 Task: Schedule a 'Quarterly Business Review' meeting with Rohanraj Sharma on Mon 6/26/2023 from 6:30 PM to 7:00 PM, including a description of the meeting's purpose.
Action: Mouse moved to (18, 149)
Screenshot: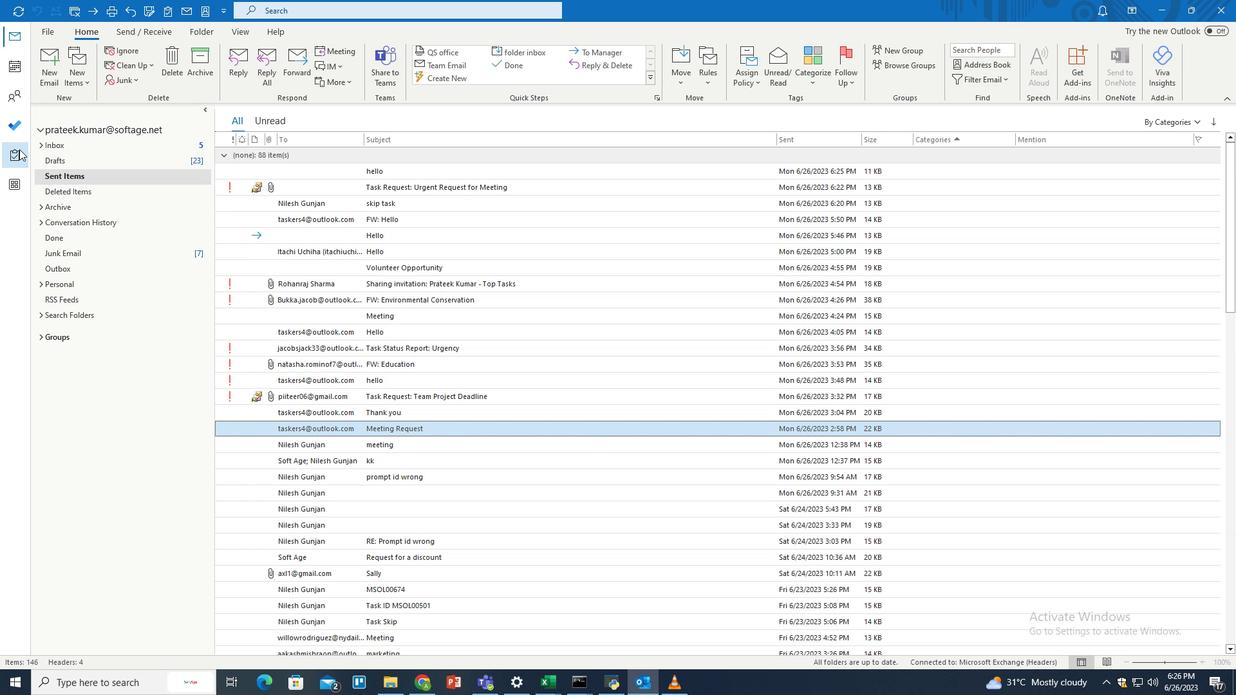 
Action: Mouse pressed left at (18, 149)
Screenshot: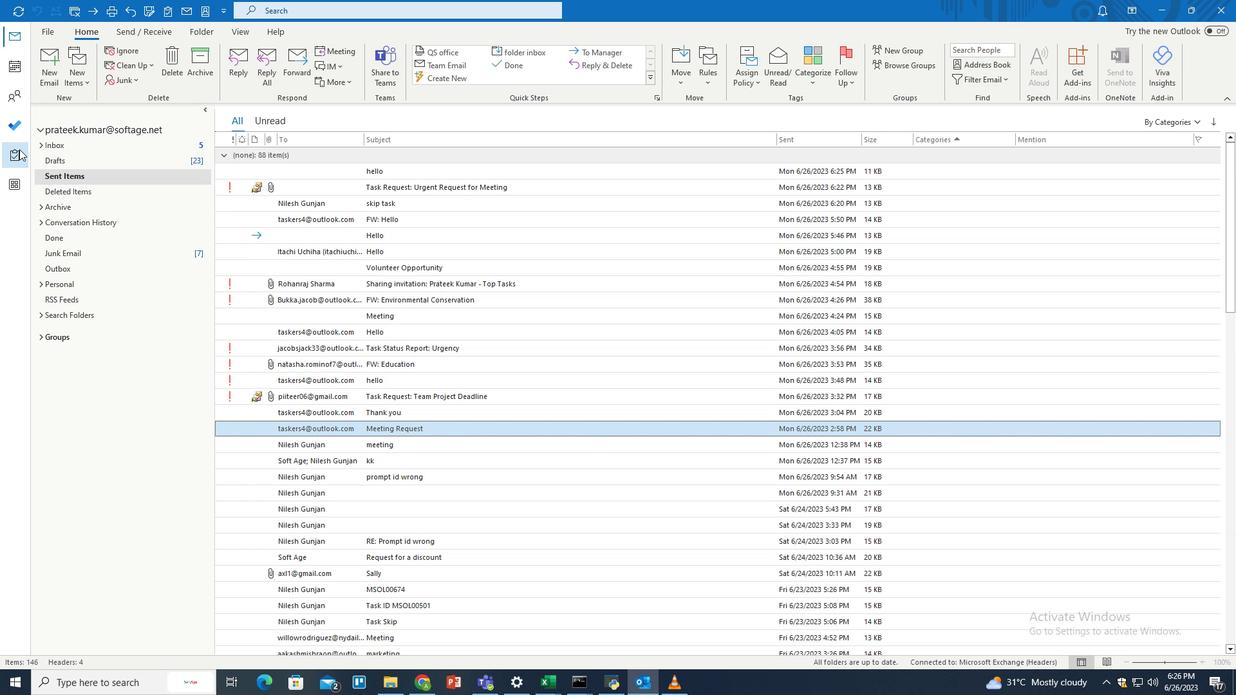
Action: Mouse moved to (106, 63)
Screenshot: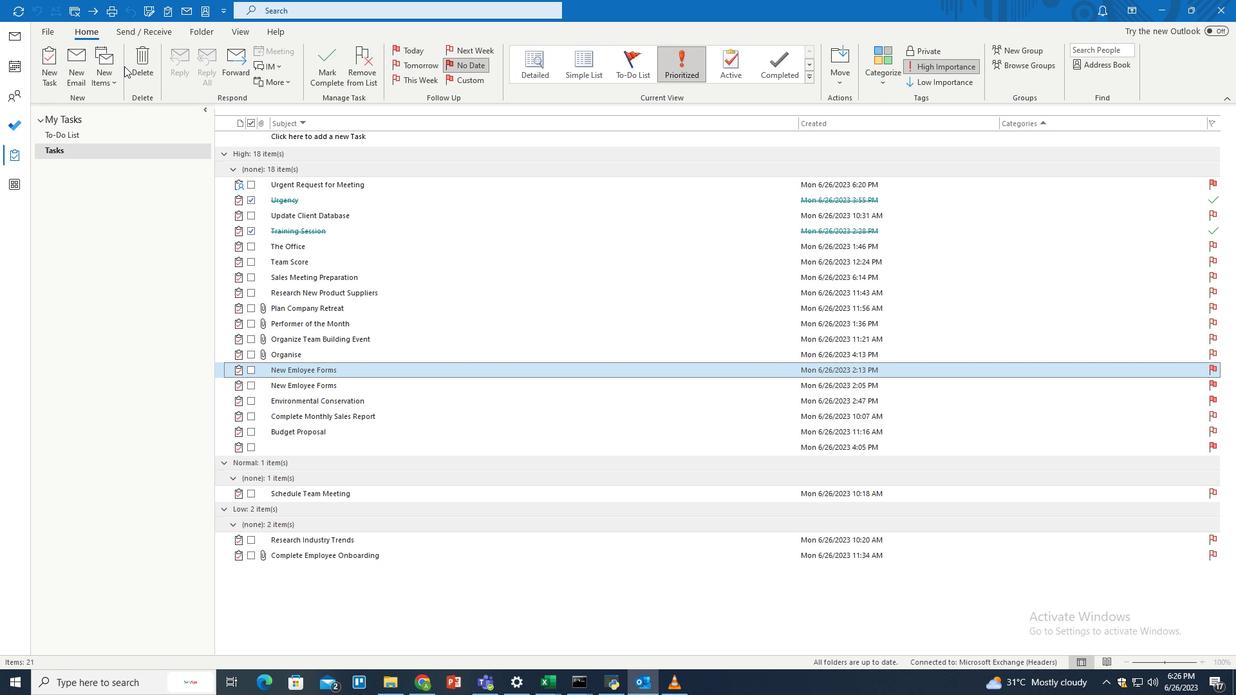 
Action: Mouse pressed left at (106, 63)
Screenshot: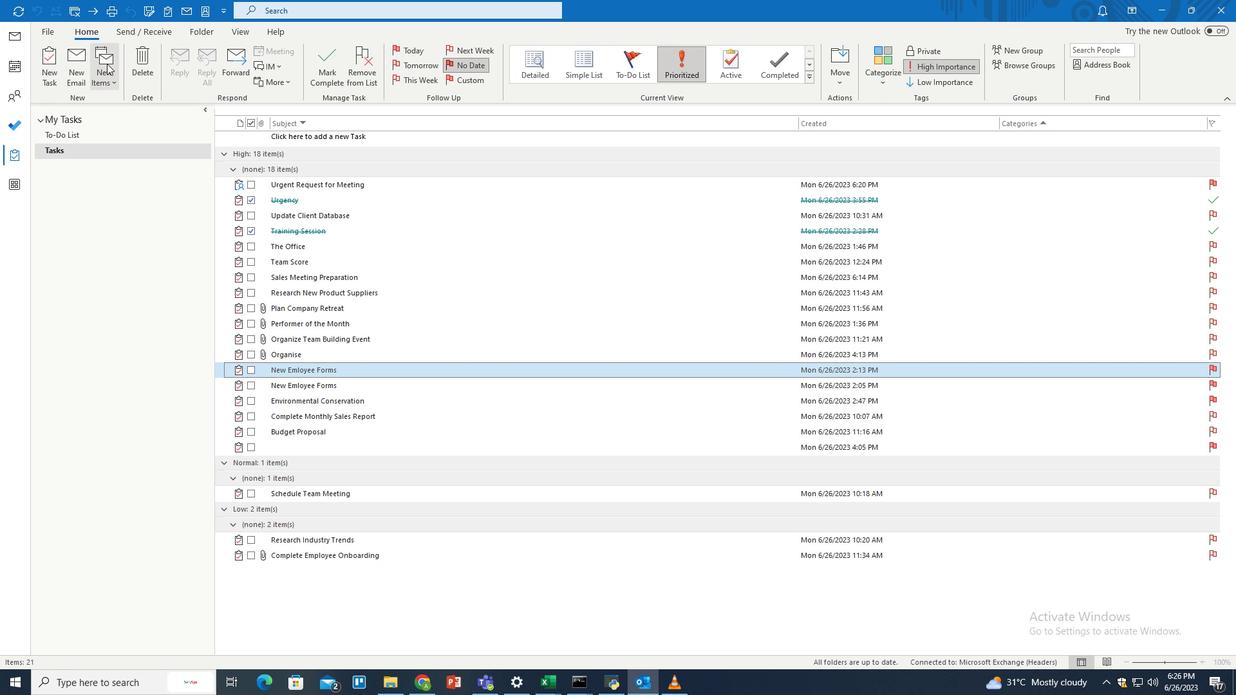 
Action: Mouse moved to (124, 152)
Screenshot: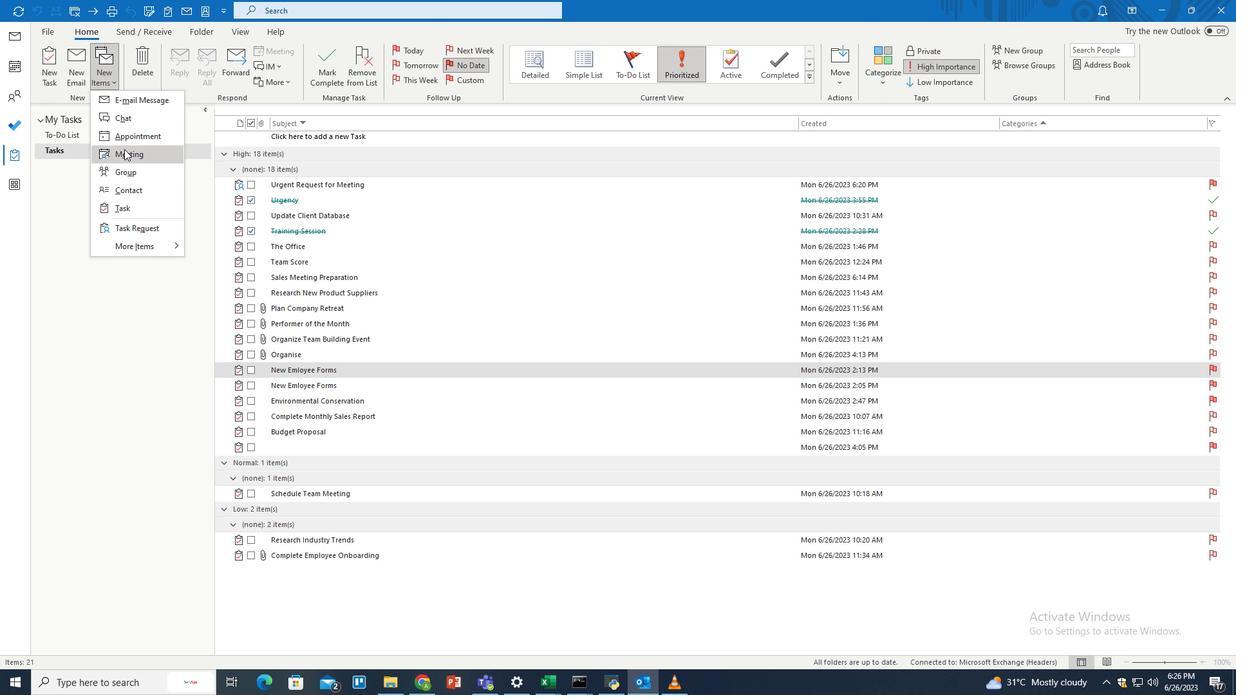 
Action: Mouse pressed left at (124, 152)
Screenshot: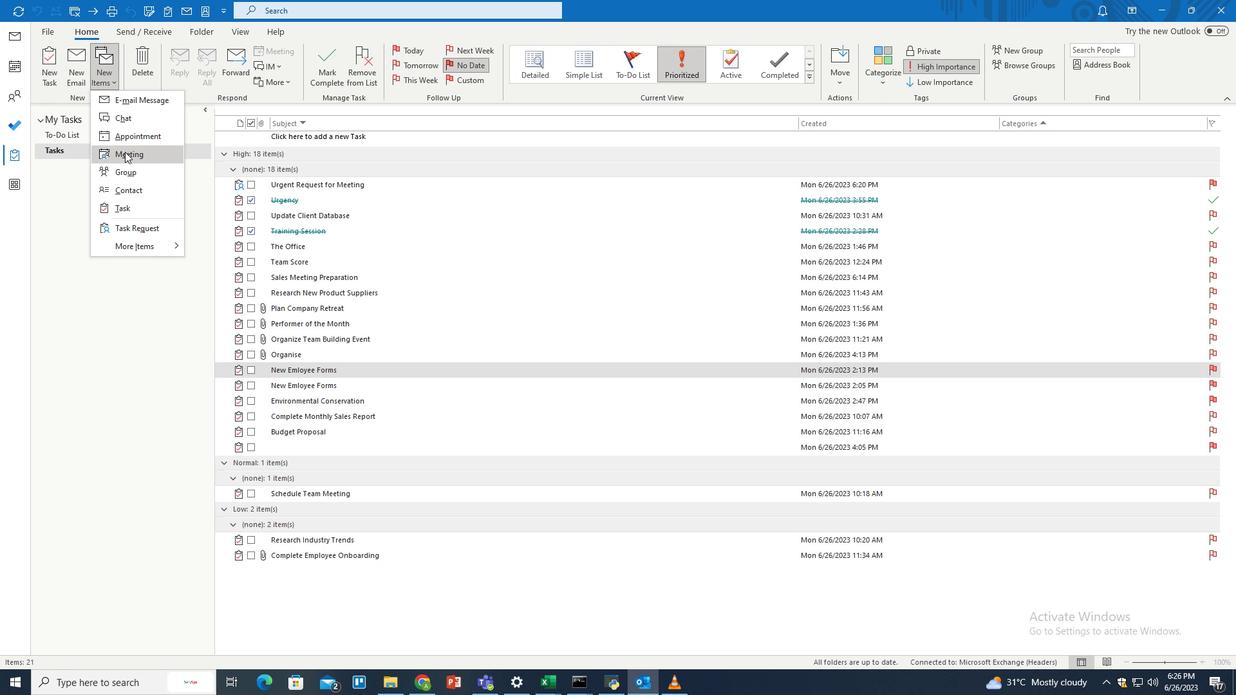 
Action: Mouse moved to (269, 304)
Screenshot: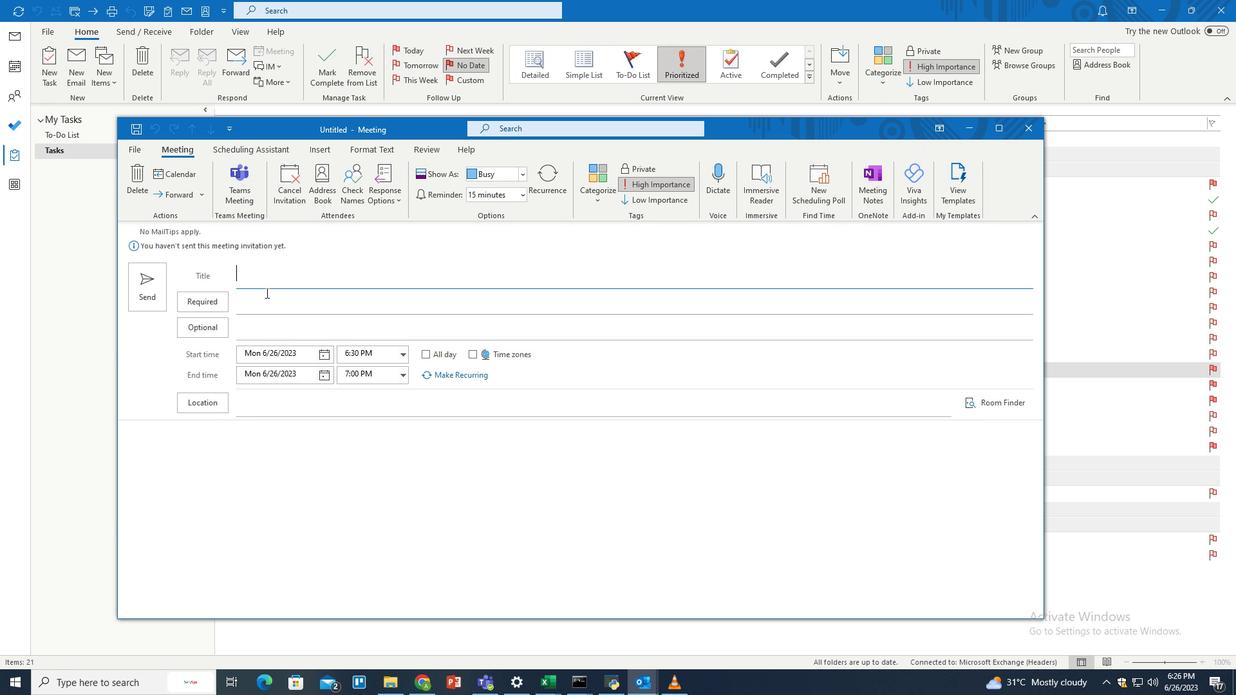 
Action: Mouse pressed left at (269, 304)
Screenshot: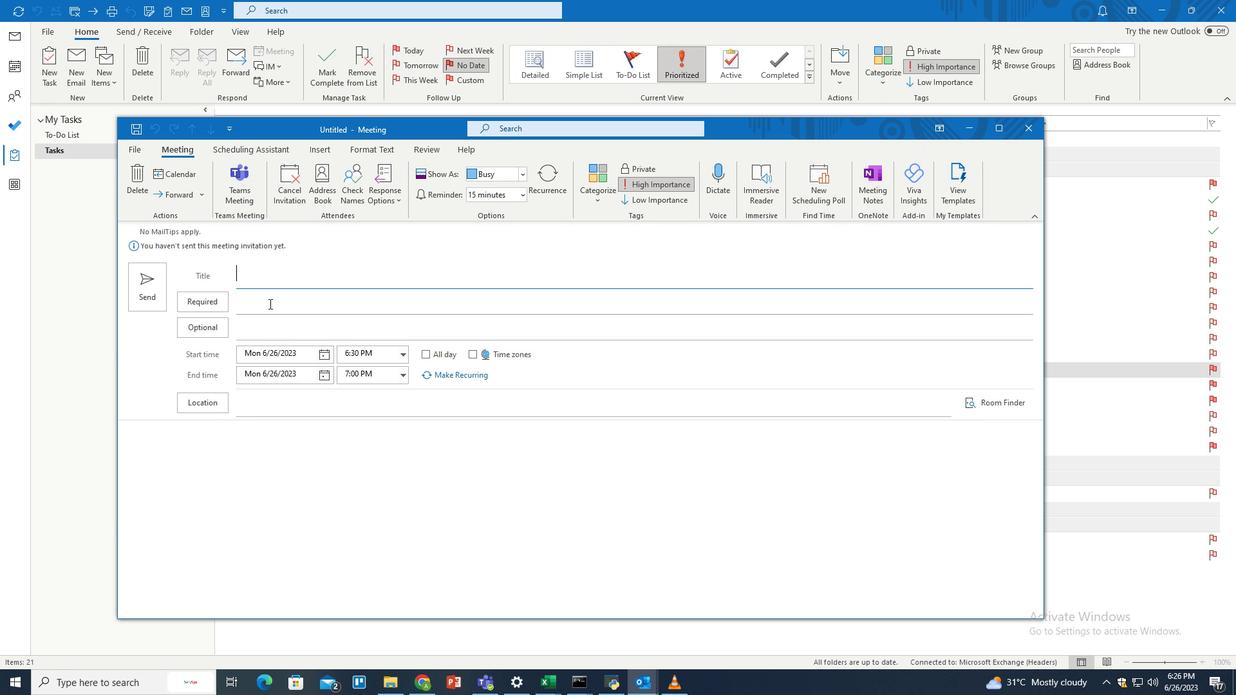 
Action: Key pressed rohanraj.shr<Key.backspace>a
Screenshot: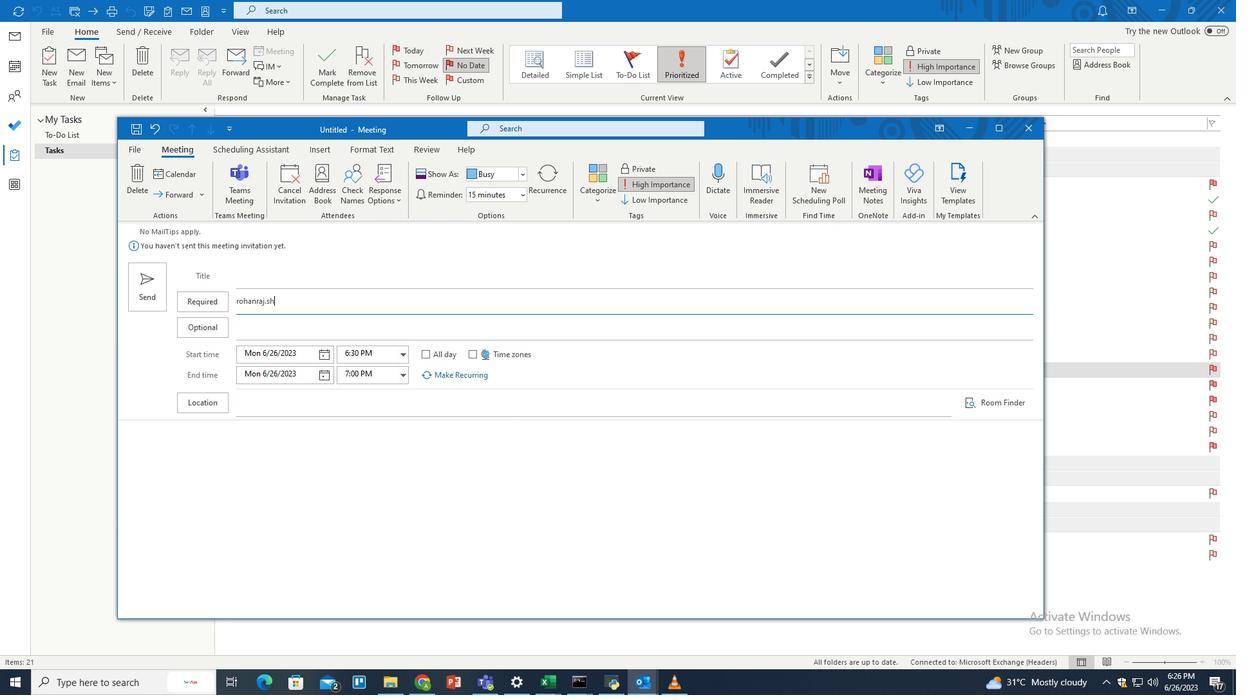 
Action: Mouse moved to (327, 324)
Screenshot: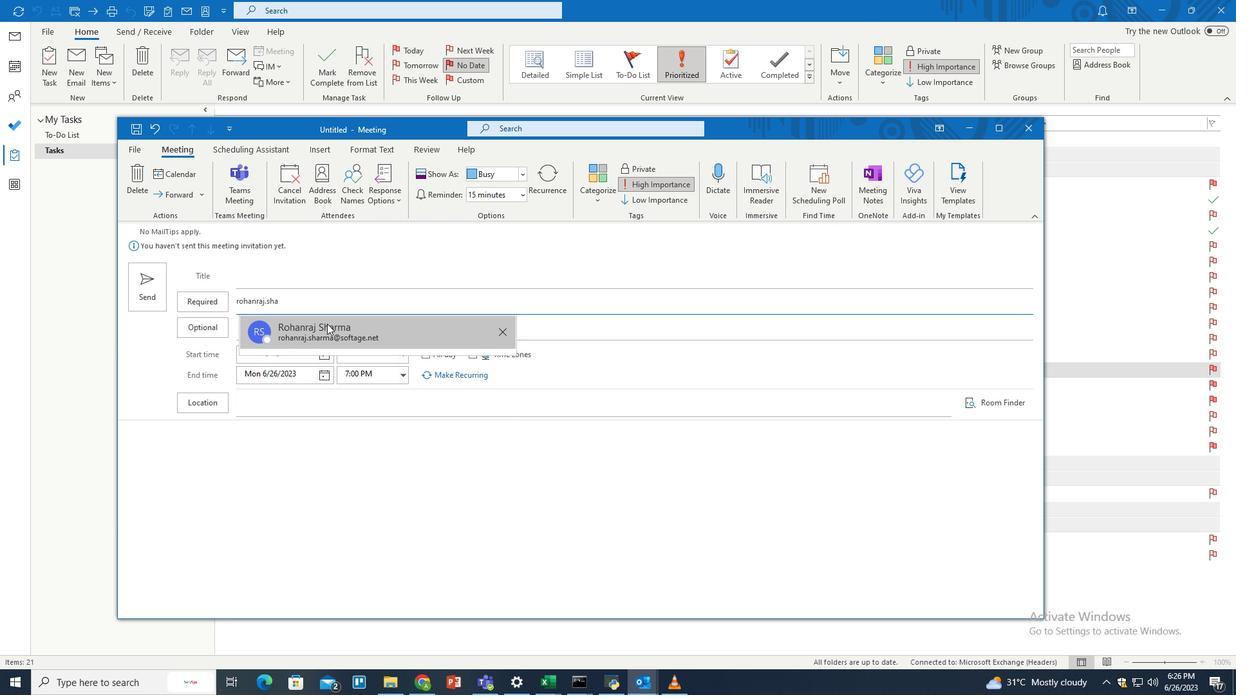 
Action: Mouse pressed left at (327, 324)
Screenshot: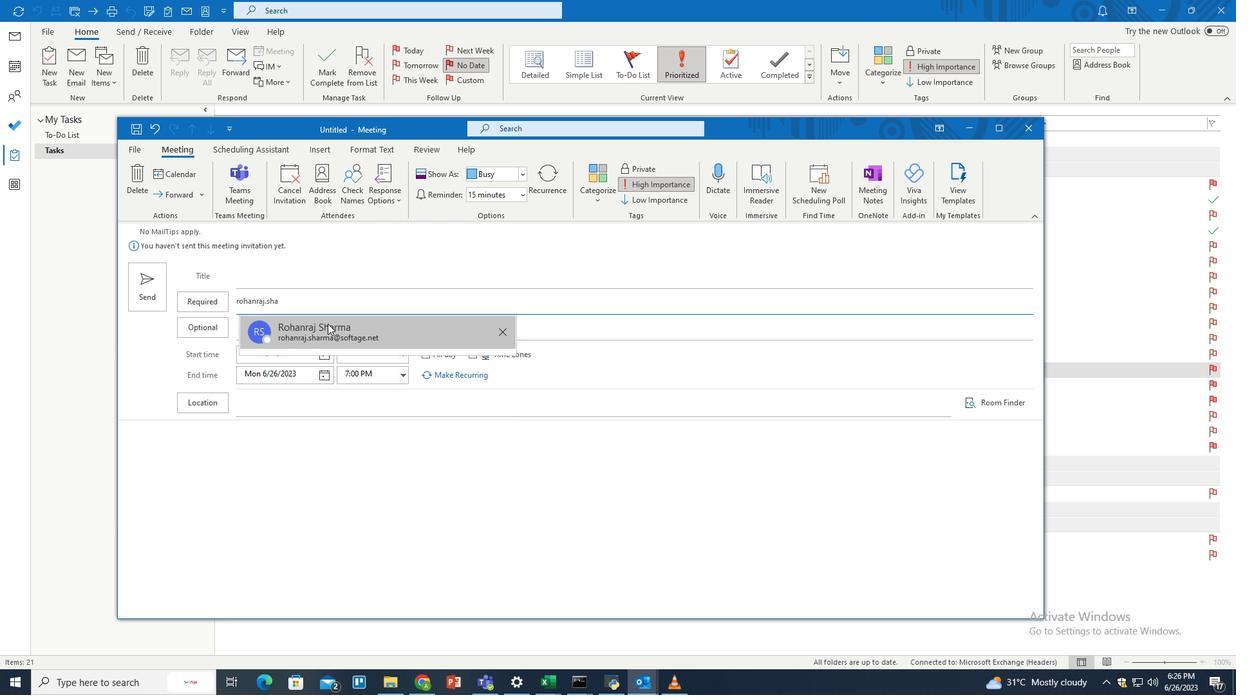 
Action: Mouse moved to (261, 276)
Screenshot: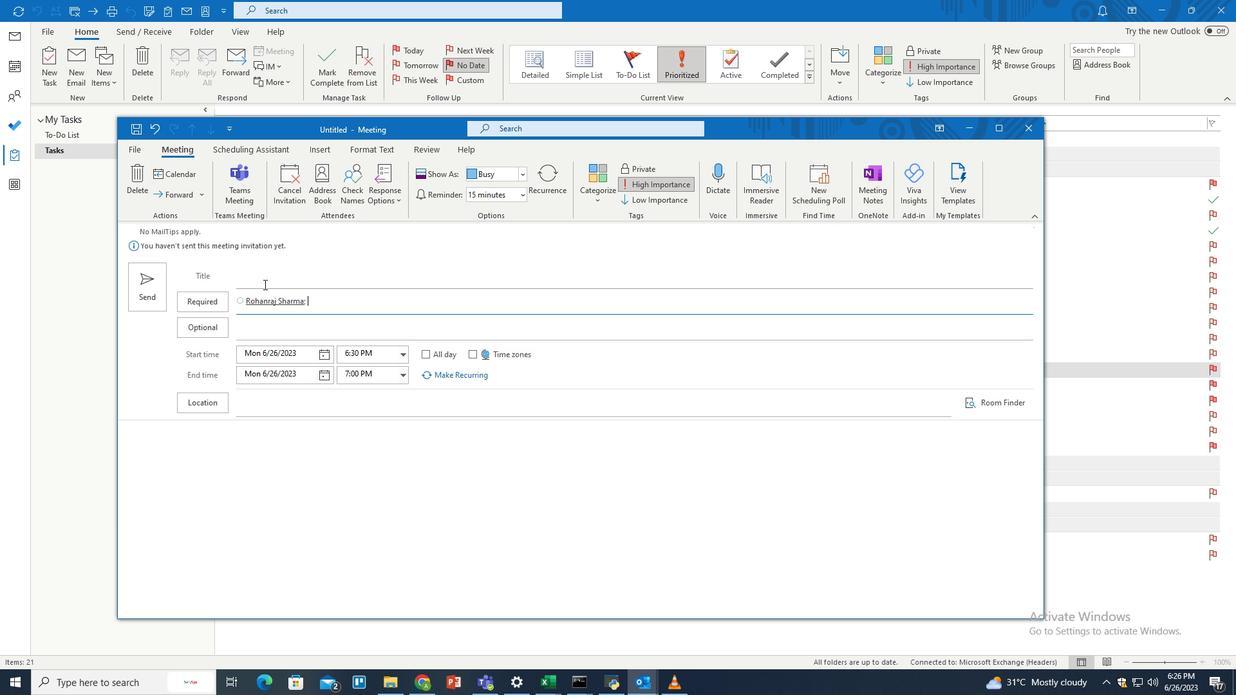 
Action: Mouse pressed left at (261, 276)
Screenshot: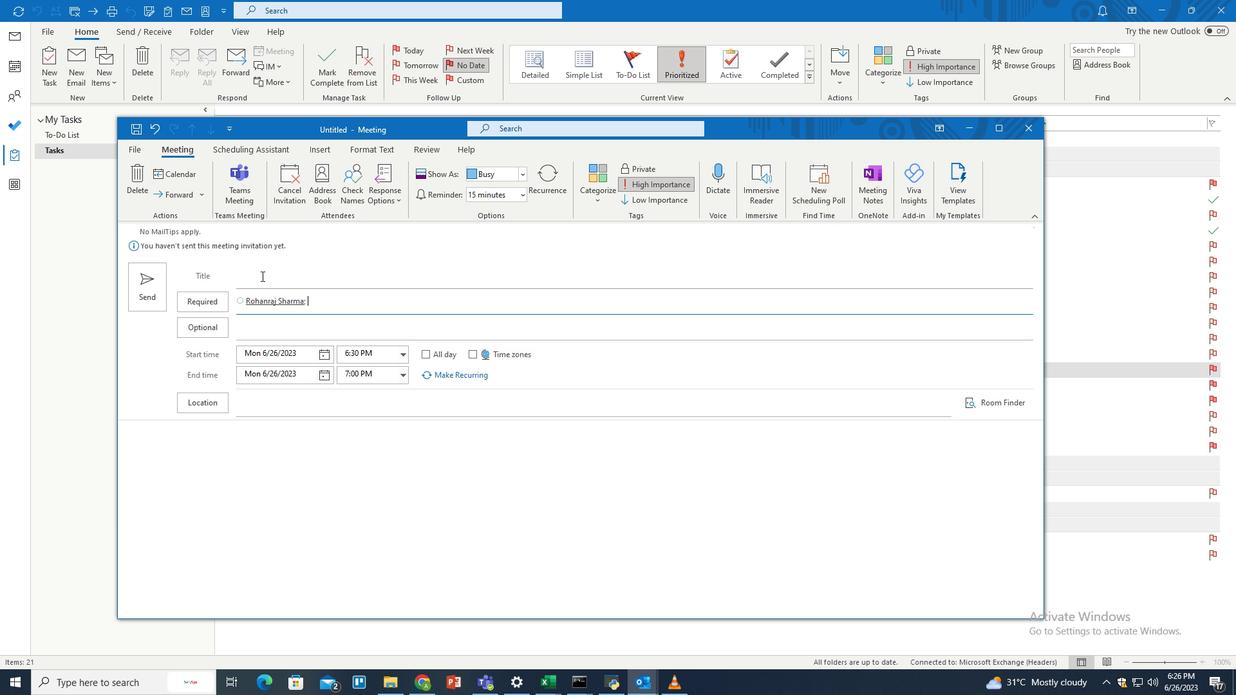 
Action: Key pressed <Key.shift><Key.shift>Quarterly<Key.space><Key.shift>Business<Key.space><Key.shift>Review
Screenshot: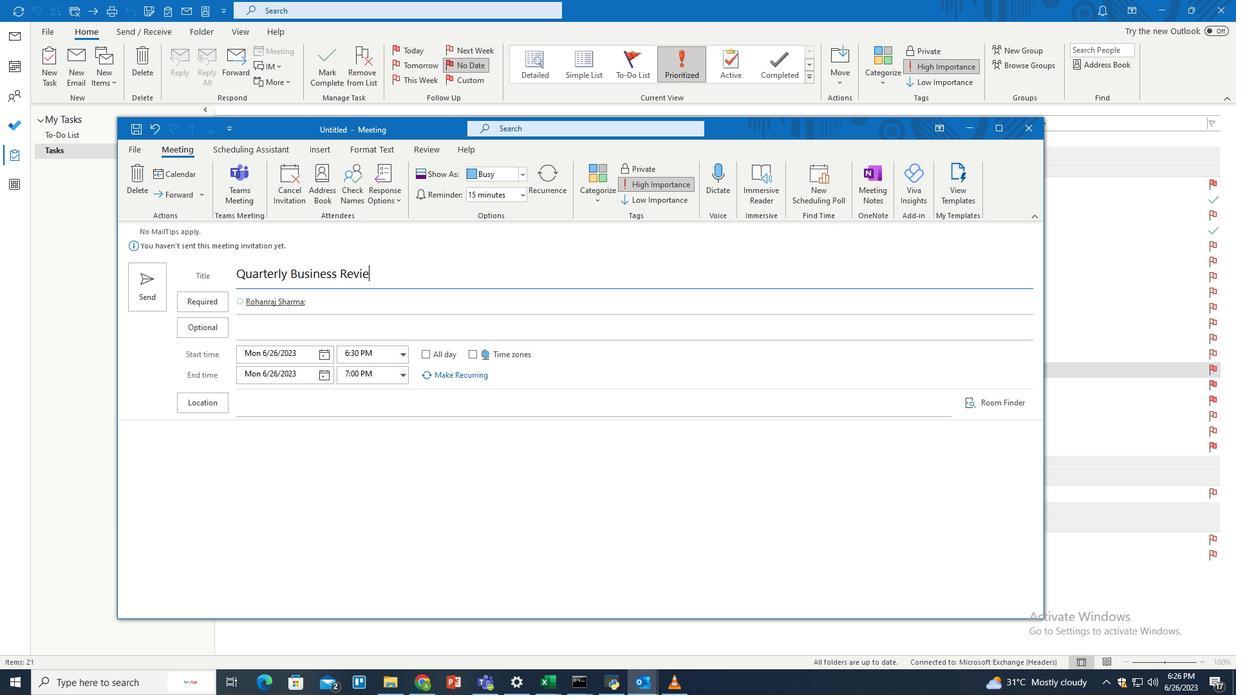 
Action: Mouse moved to (242, 465)
Screenshot: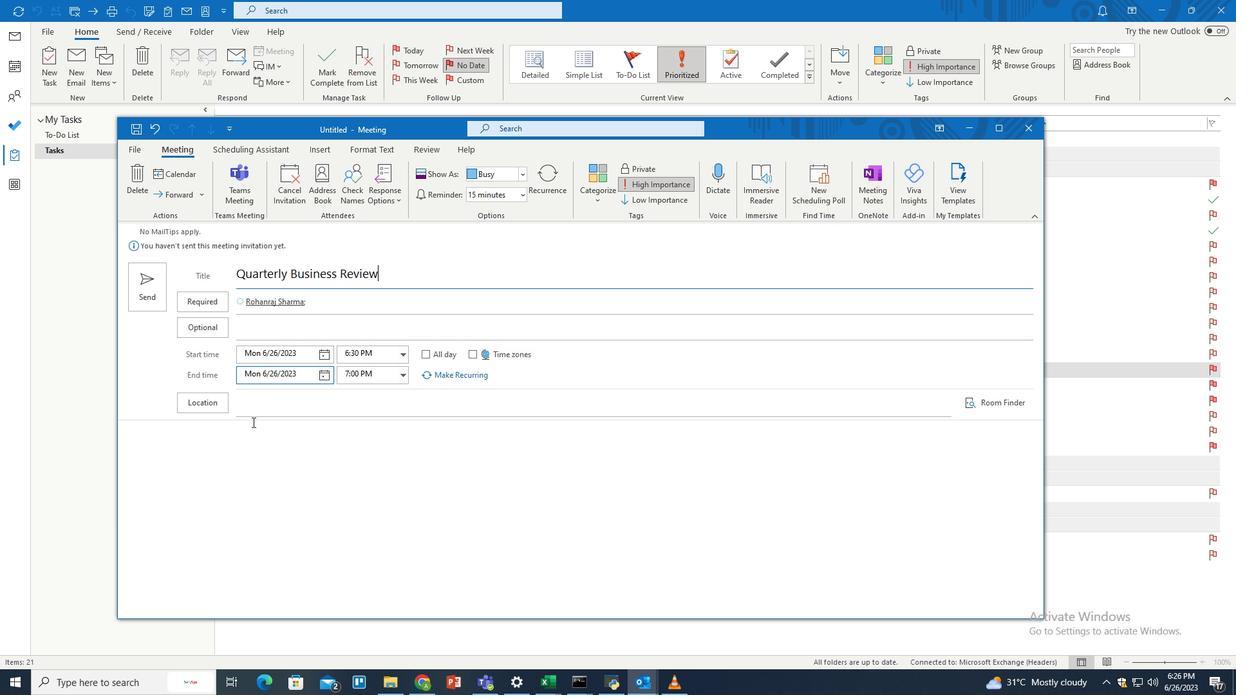 
Action: Mouse pressed left at (242, 465)
Screenshot: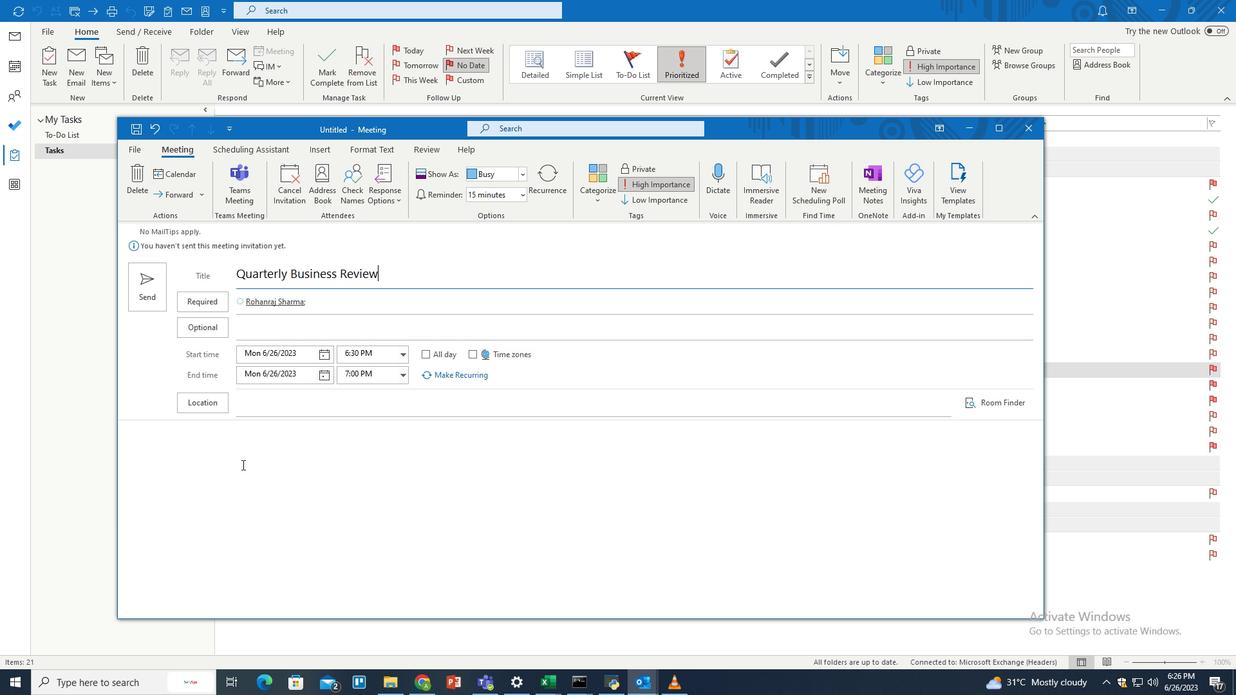 
Action: Key pressed <Key.shift>The<Key.space>quartely<Key.space>business<Key.space>review<Key.space>meei<Key.backspace>ting<Key.space>to<Key.space>evaluate<Key.space>performance,<Key.space>s<Key.backspace>discuss<Key.space>goals,<Key.space>and<Key.space>strategize<Key.space>for<Key.space>the<Key.space>upcoming<Key.space>quarter
Screenshot: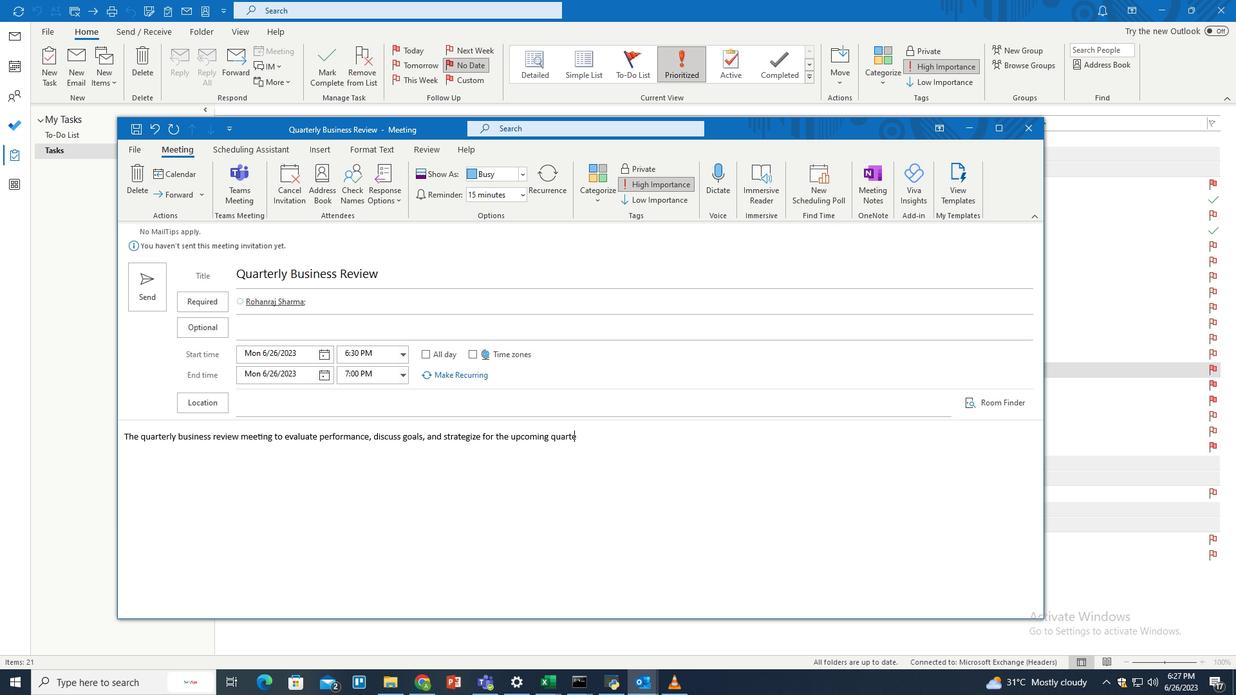 
Action: Mouse moved to (323, 353)
Screenshot: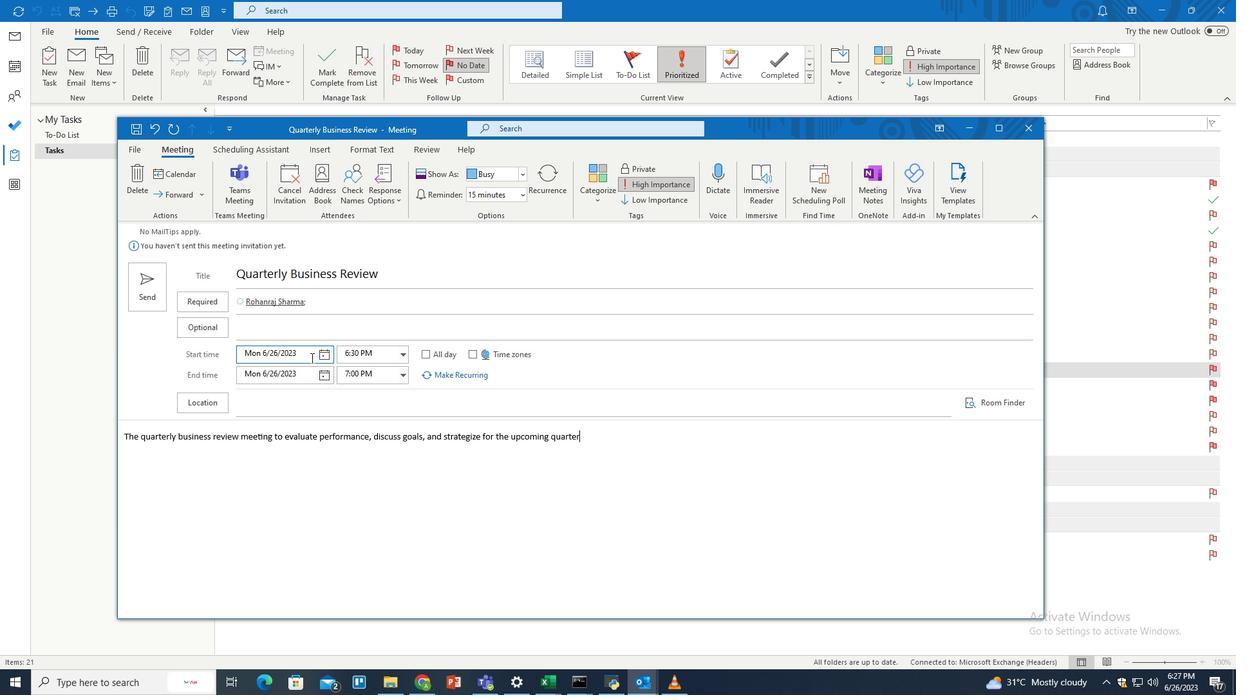 
Action: Mouse pressed left at (323, 353)
Screenshot: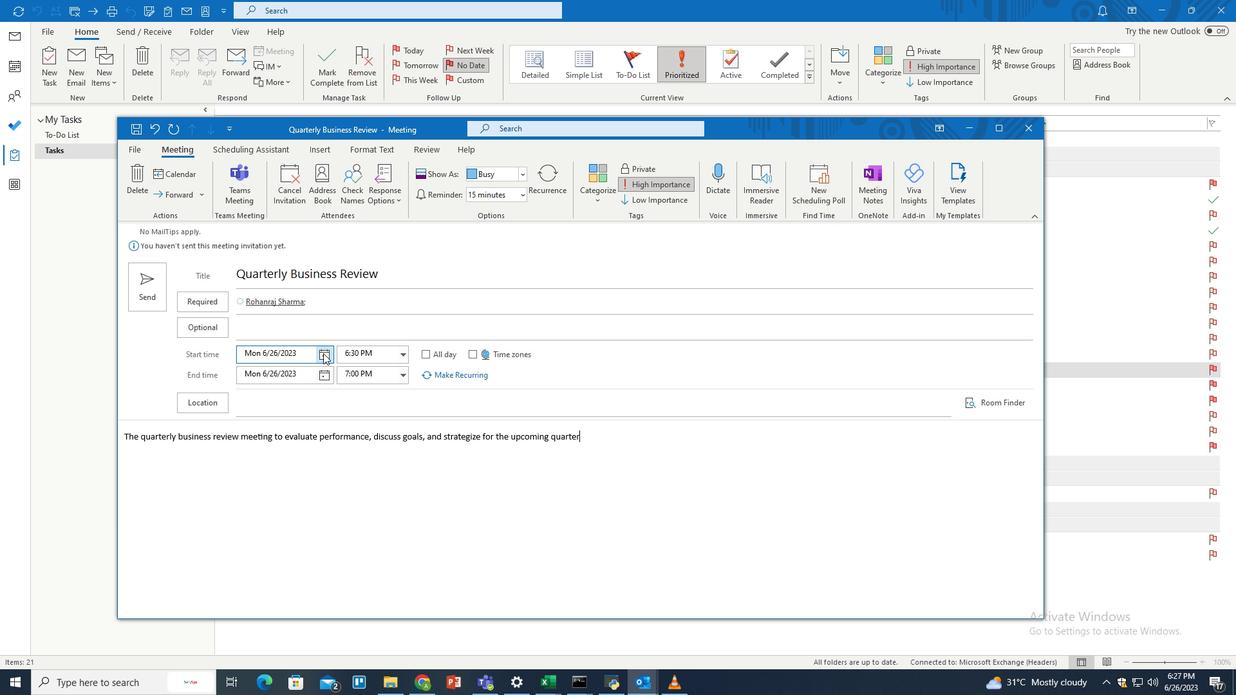 
Action: Mouse moved to (298, 457)
Screenshot: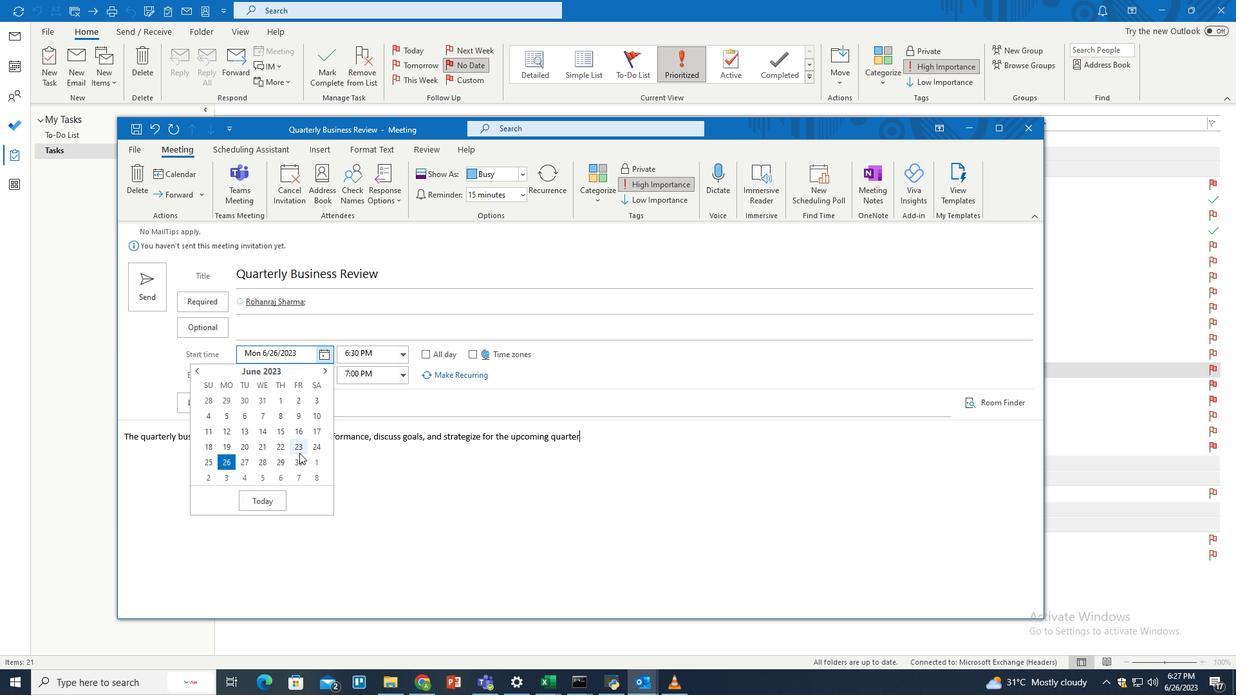 
Action: Mouse pressed left at (298, 457)
Screenshot: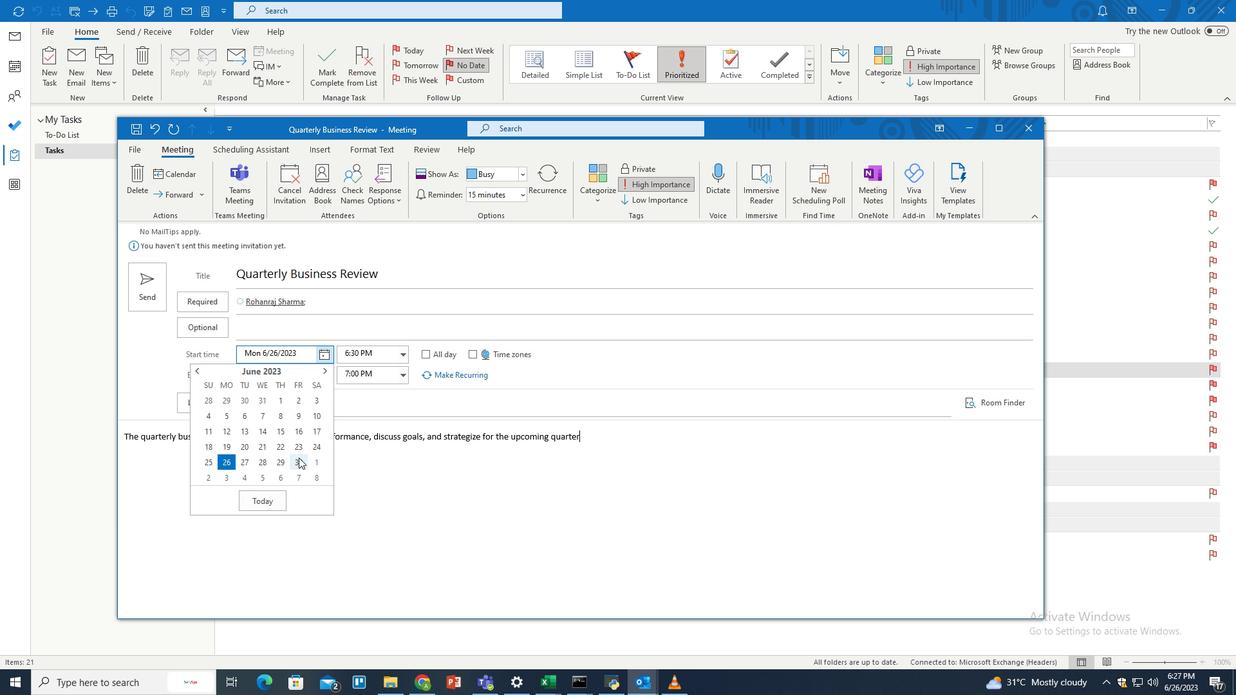 
Action: Mouse moved to (405, 353)
Screenshot: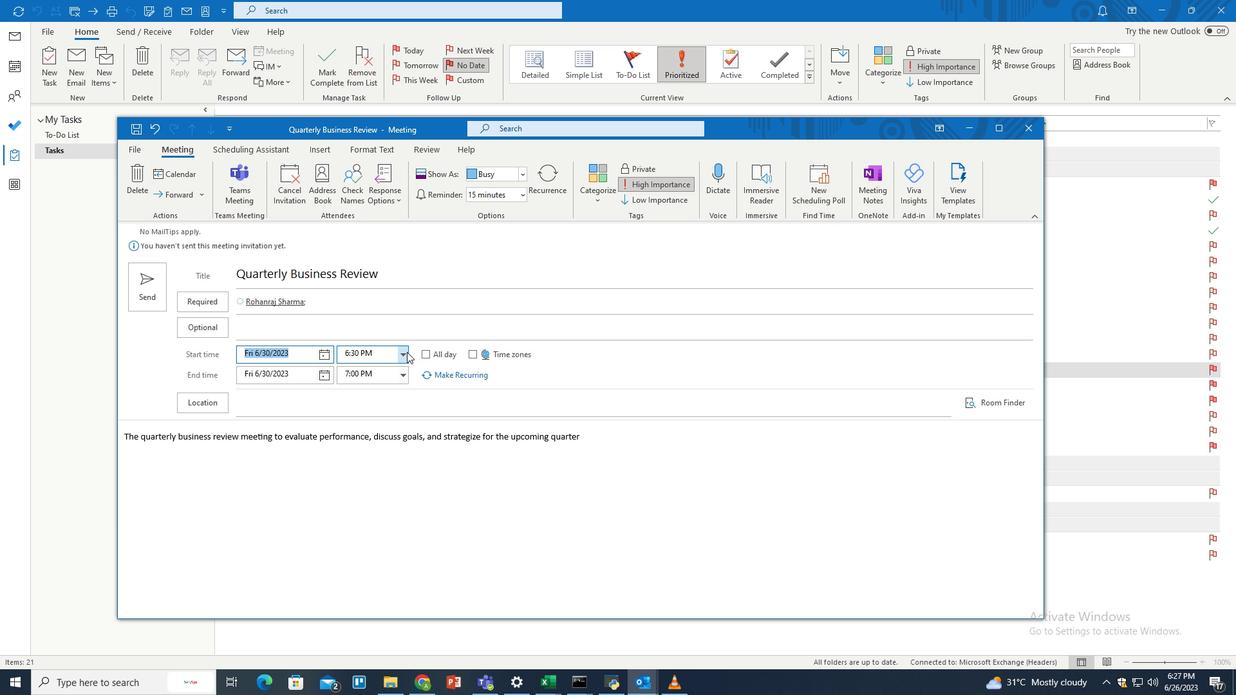 
Action: Mouse pressed left at (405, 353)
Screenshot: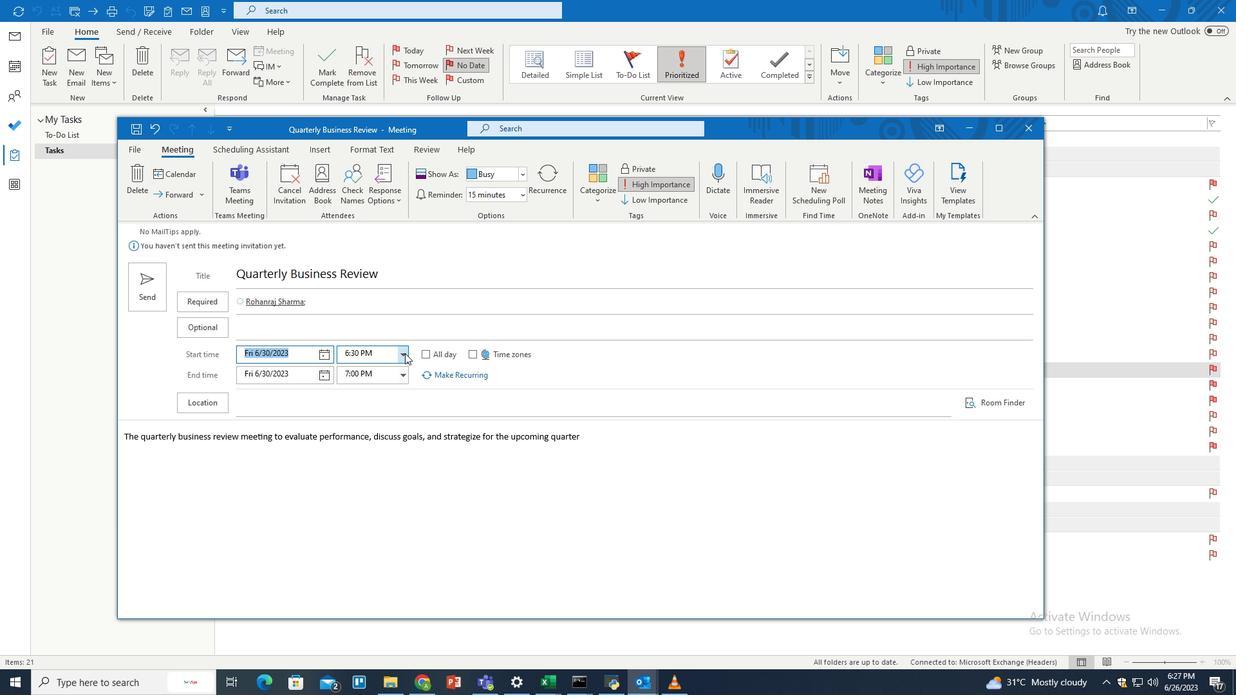 
Action: Mouse moved to (381, 383)
Screenshot: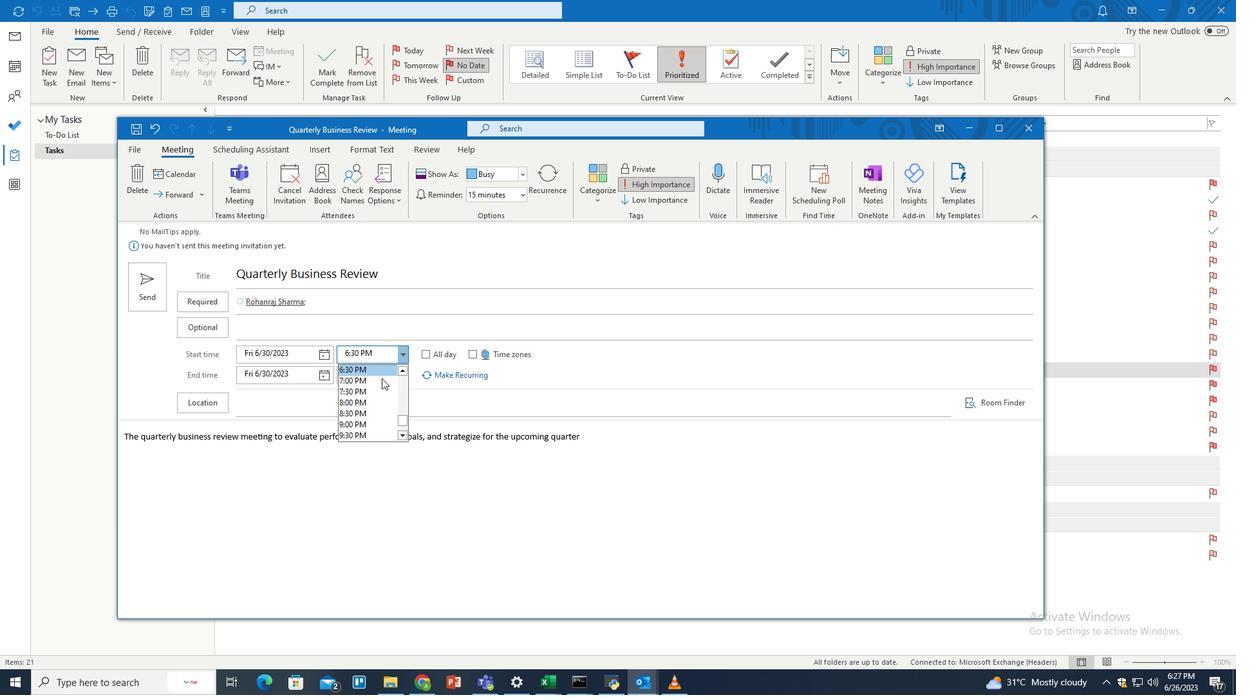 
Action: Mouse scrolled (381, 384) with delta (0, 0)
Screenshot: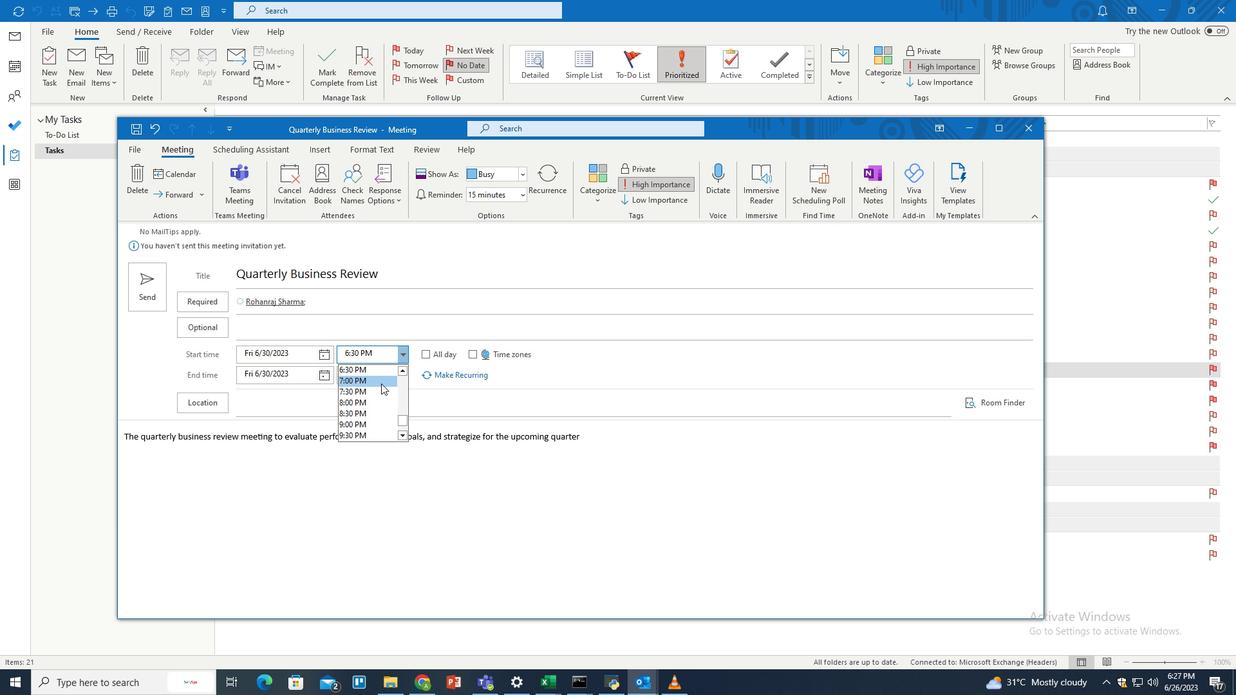 
Action: Mouse scrolled (381, 384) with delta (0, 0)
Screenshot: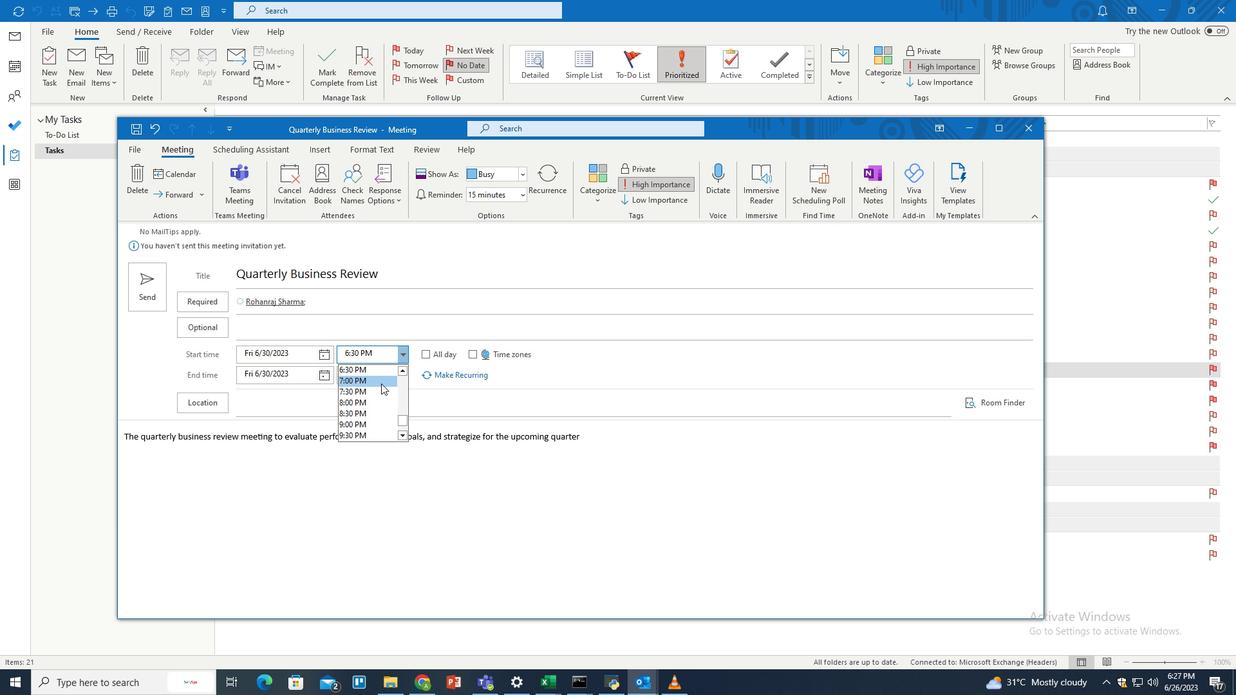 
Action: Mouse scrolled (381, 384) with delta (0, 0)
Screenshot: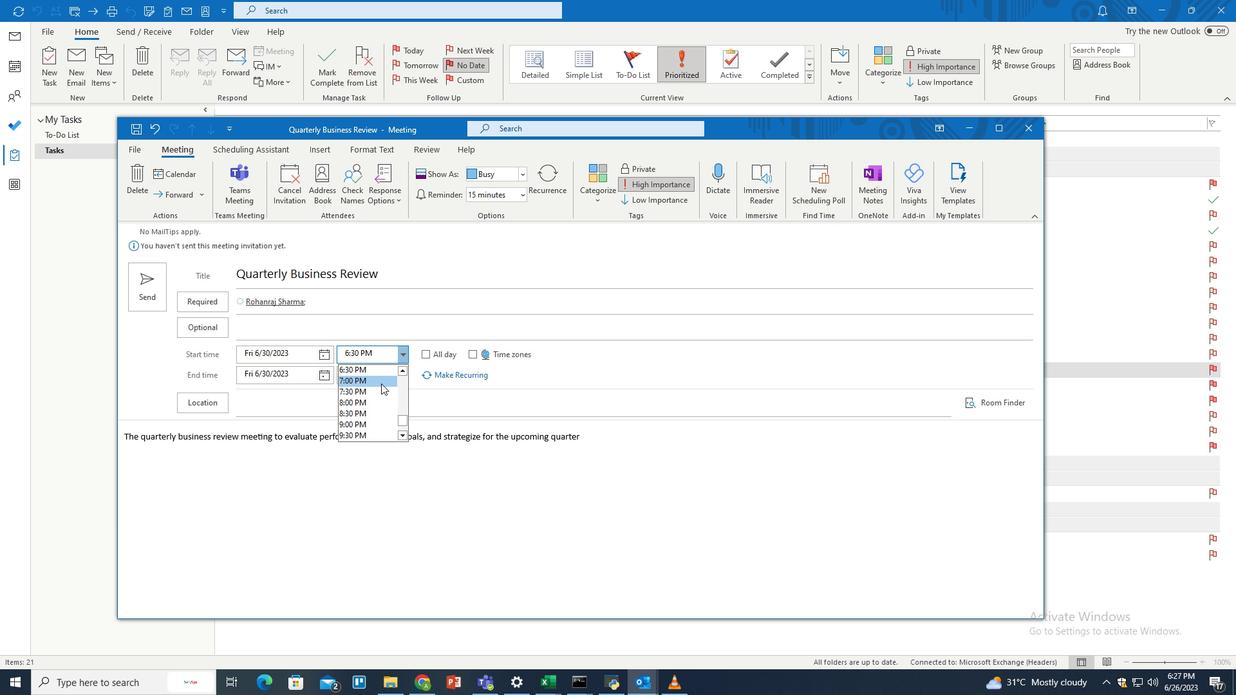 
Action: Mouse moved to (403, 372)
Screenshot: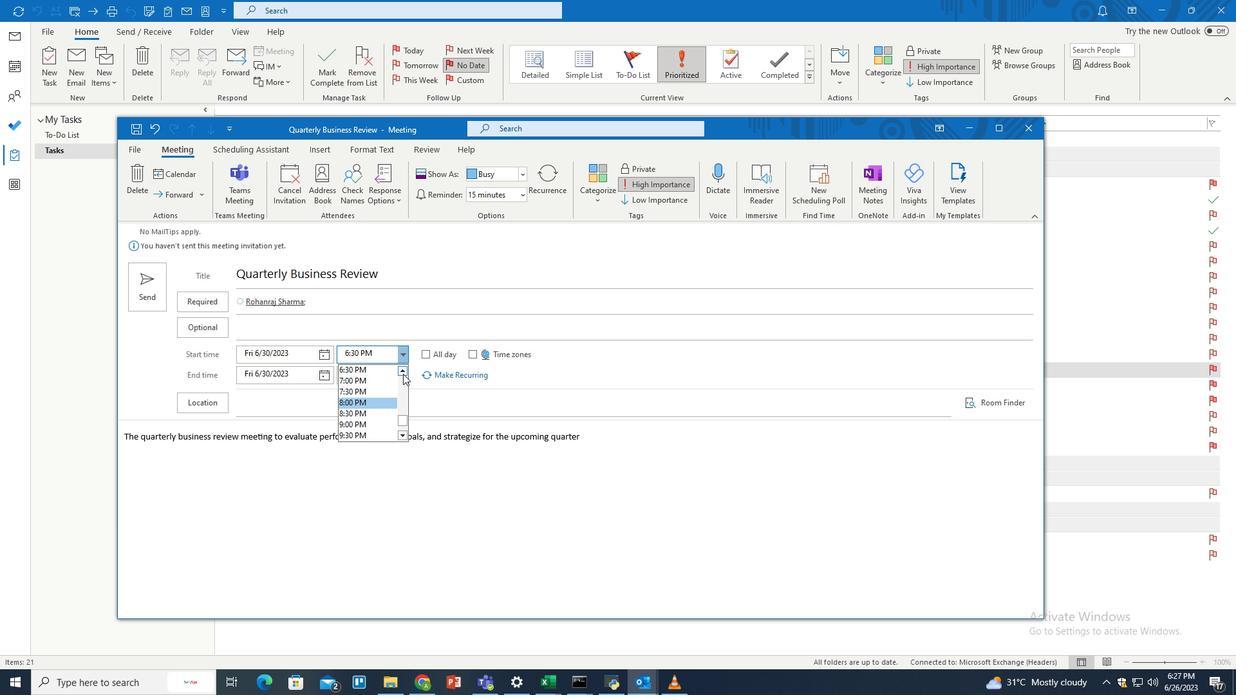 
Action: Mouse pressed left at (403, 372)
Screenshot: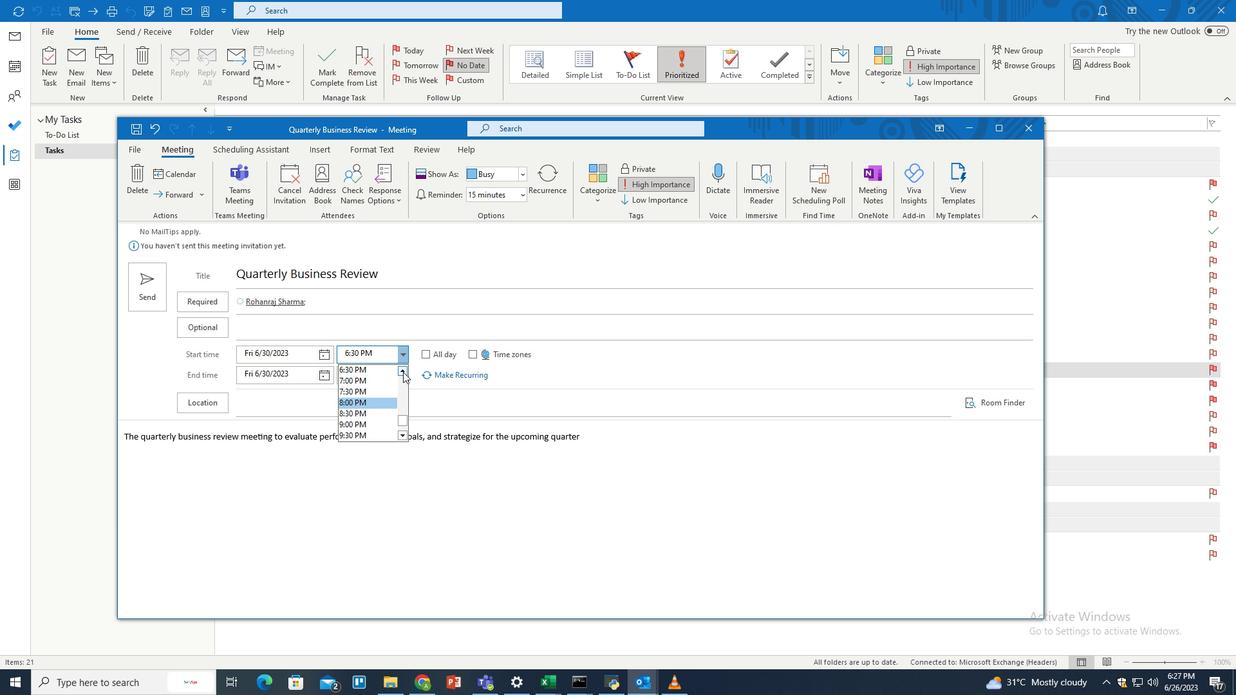 
Action: Mouse pressed left at (403, 372)
Screenshot: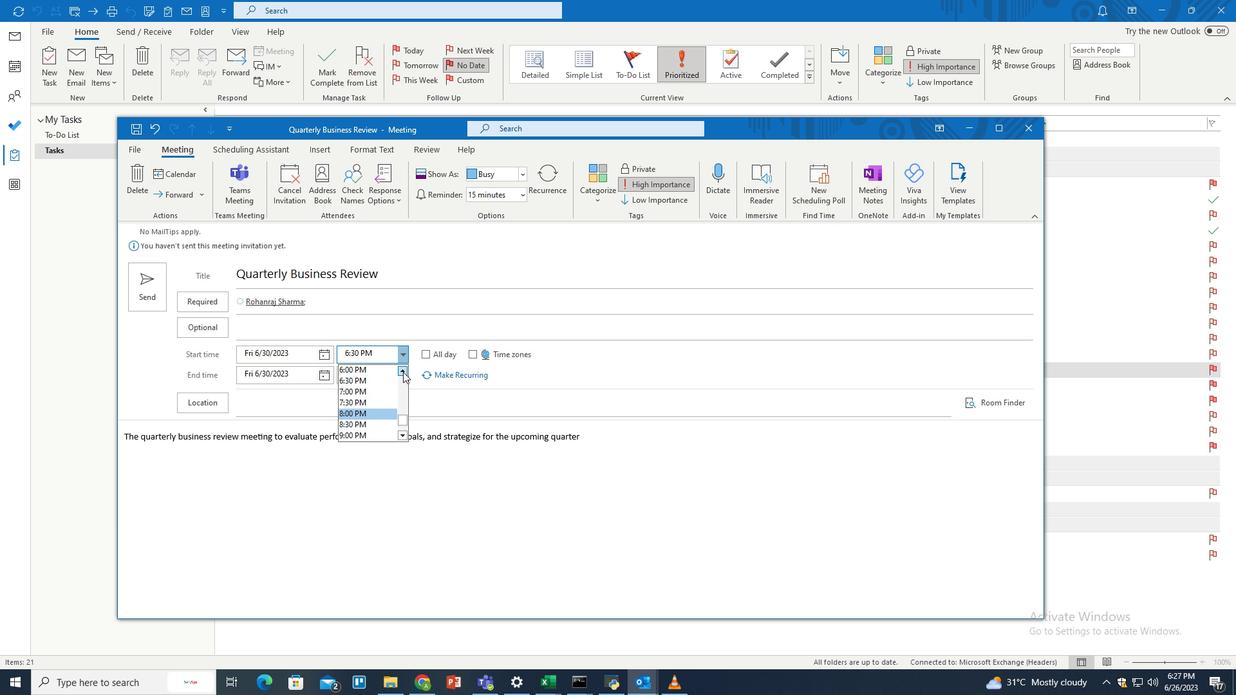 
Action: Mouse pressed left at (403, 372)
Screenshot: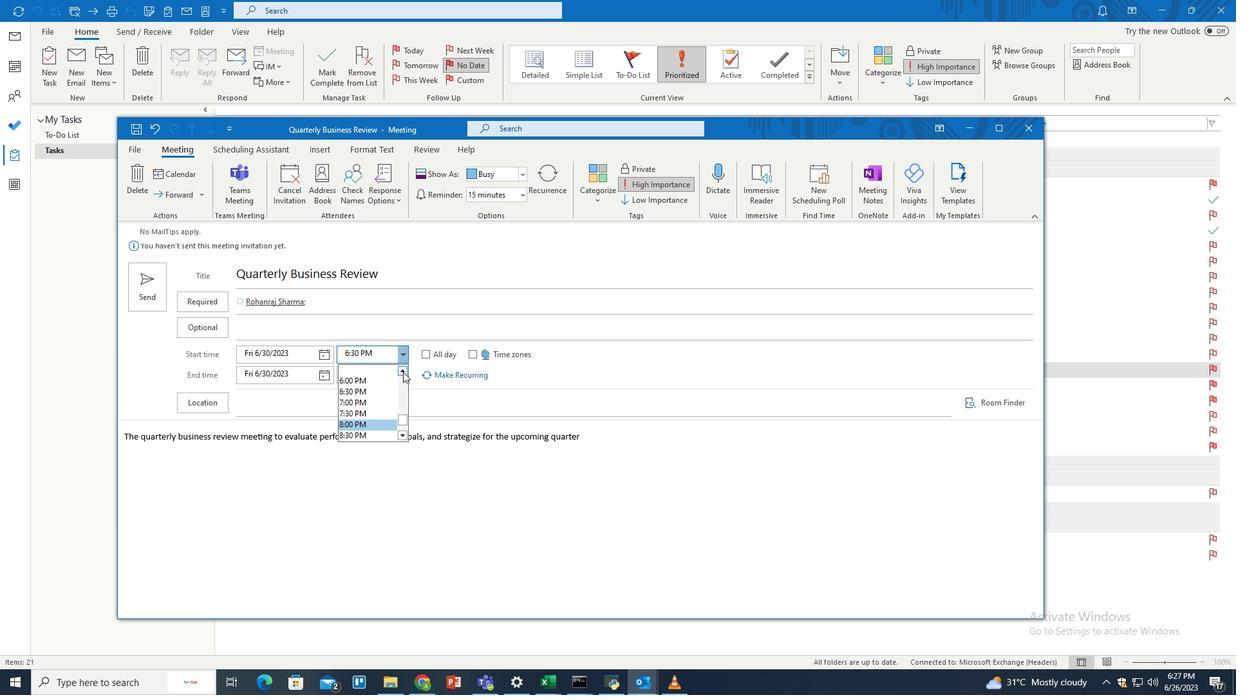 
Action: Mouse pressed left at (403, 372)
Screenshot: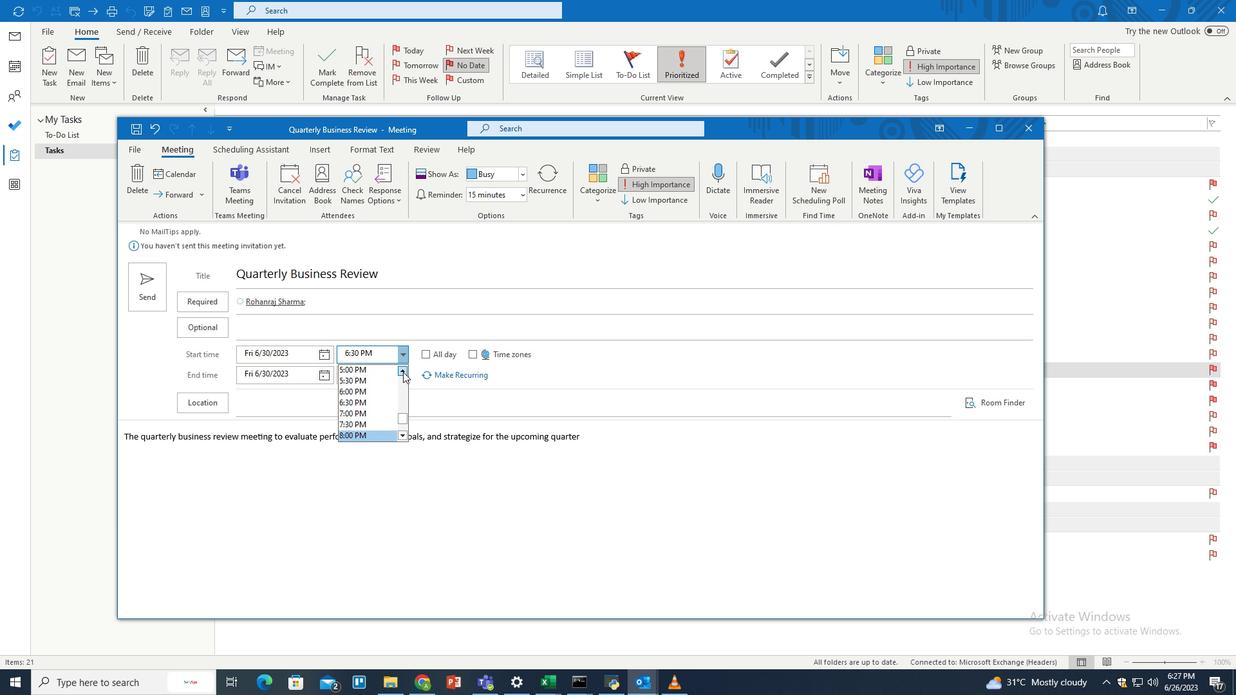 
Action: Mouse pressed left at (403, 372)
Screenshot: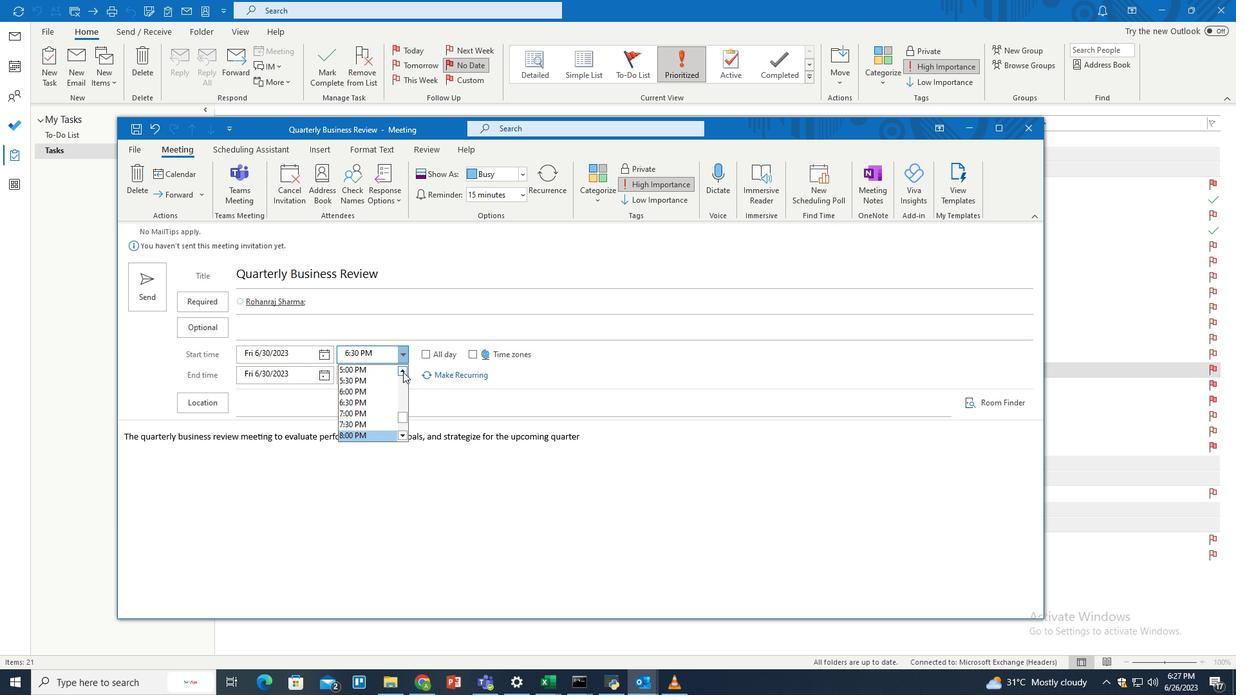 
Action: Mouse pressed left at (403, 372)
Screenshot: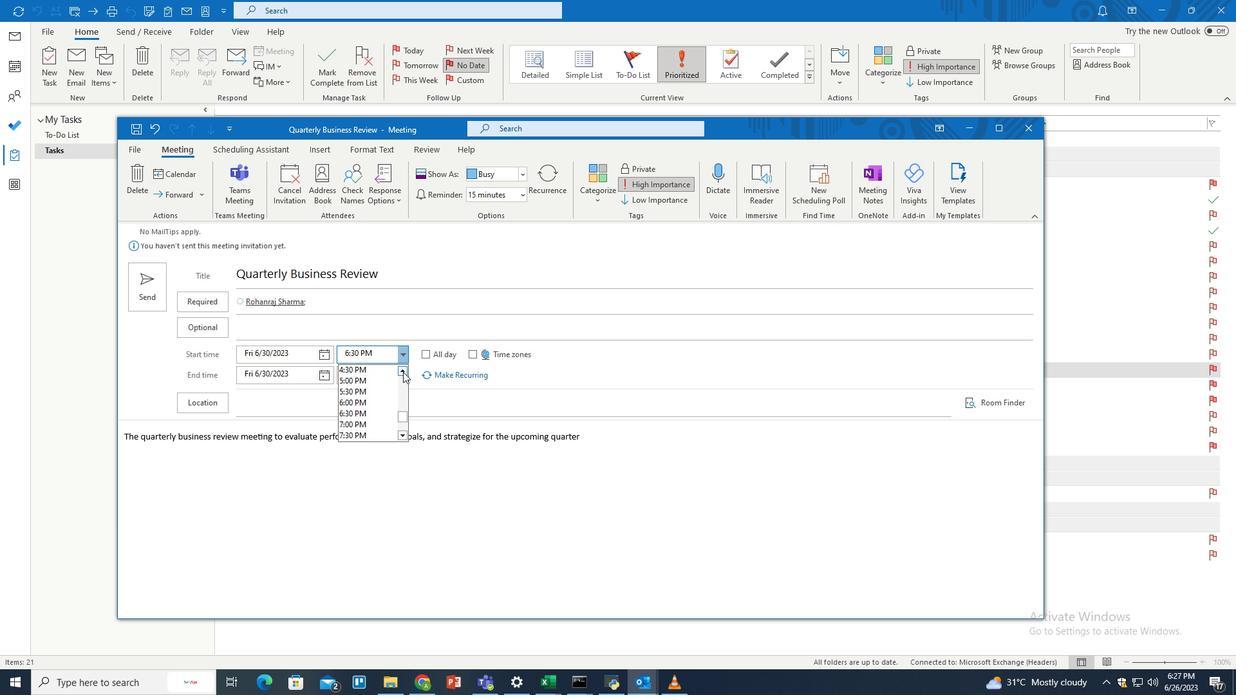 
Action: Mouse pressed left at (403, 372)
Screenshot: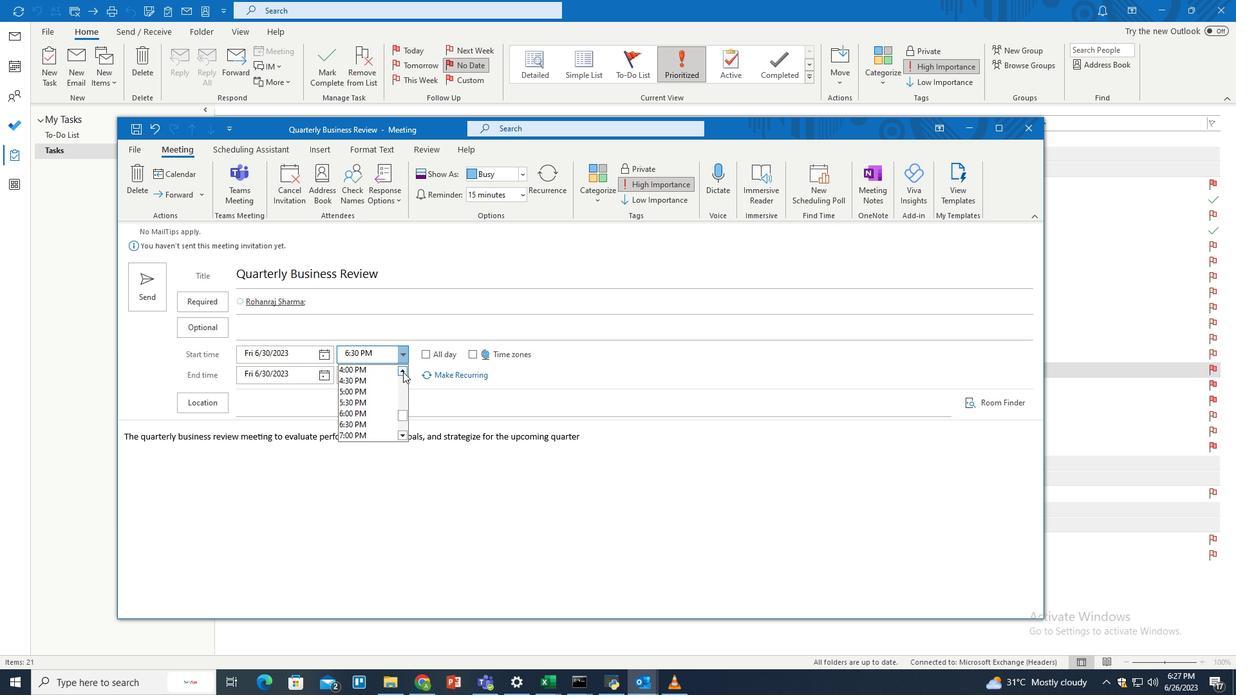 
Action: Mouse pressed left at (403, 372)
Screenshot: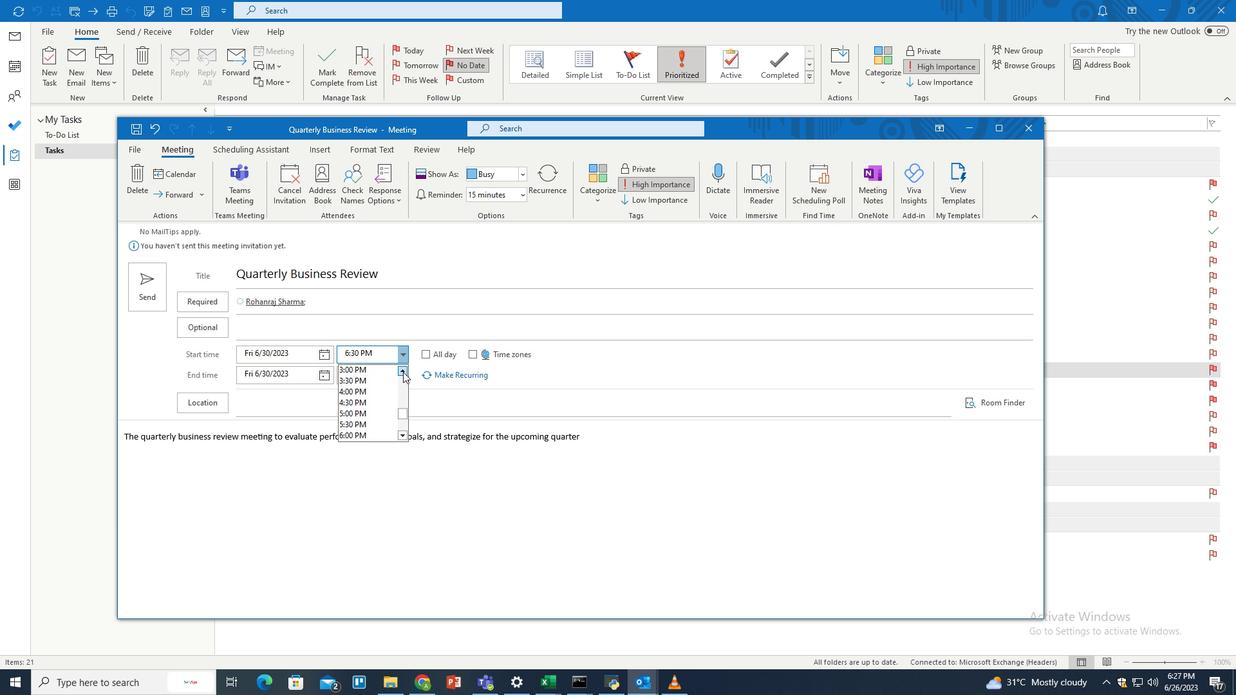 
Action: Mouse pressed left at (403, 372)
Screenshot: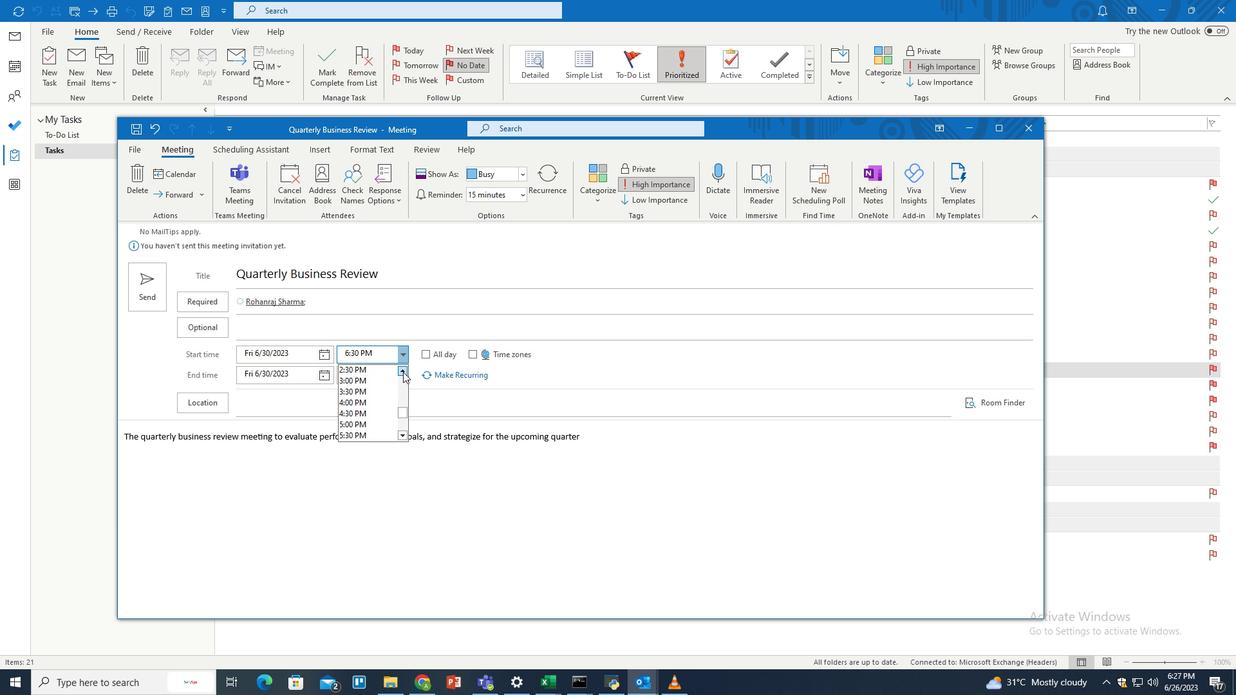 
Action: Mouse moved to (378, 367)
Screenshot: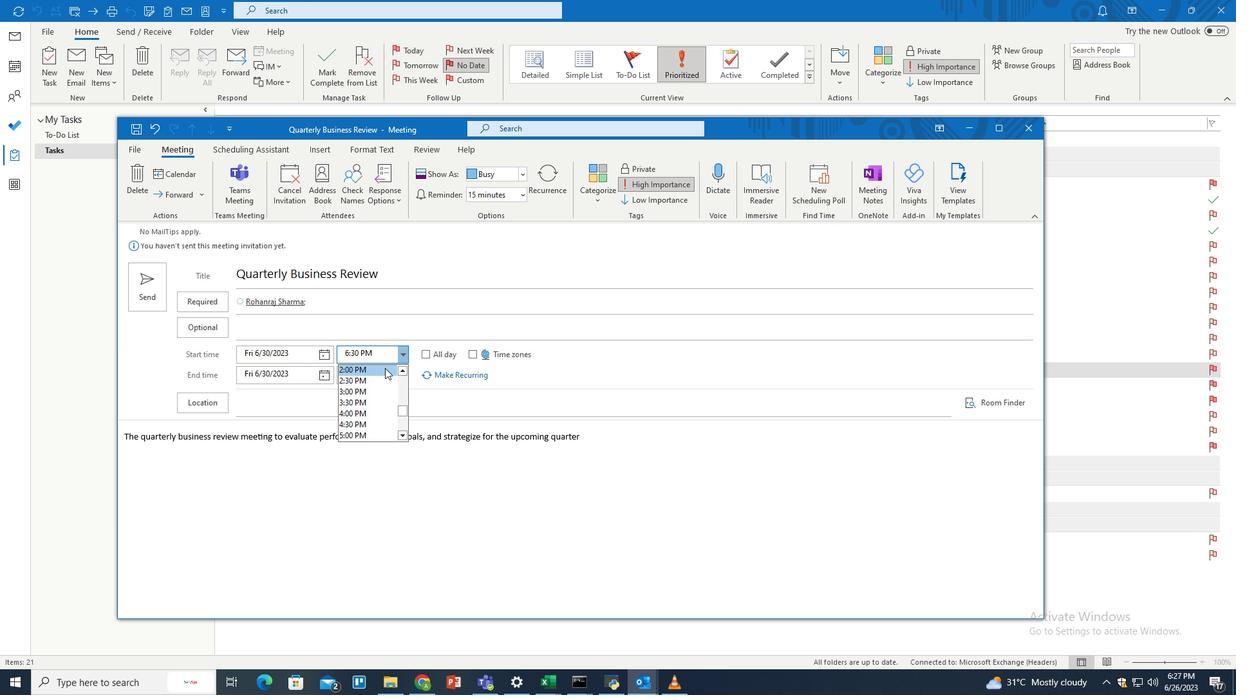
Action: Mouse pressed left at (378, 367)
Screenshot: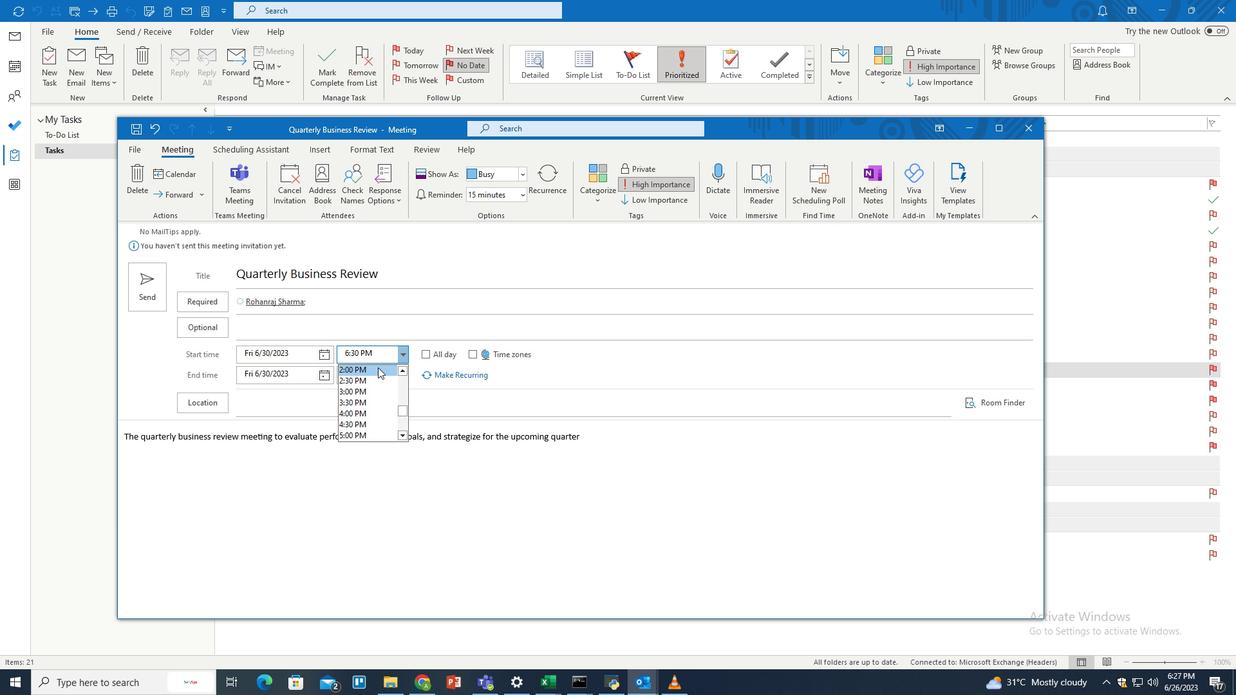 
Action: Mouse moved to (401, 406)
Screenshot: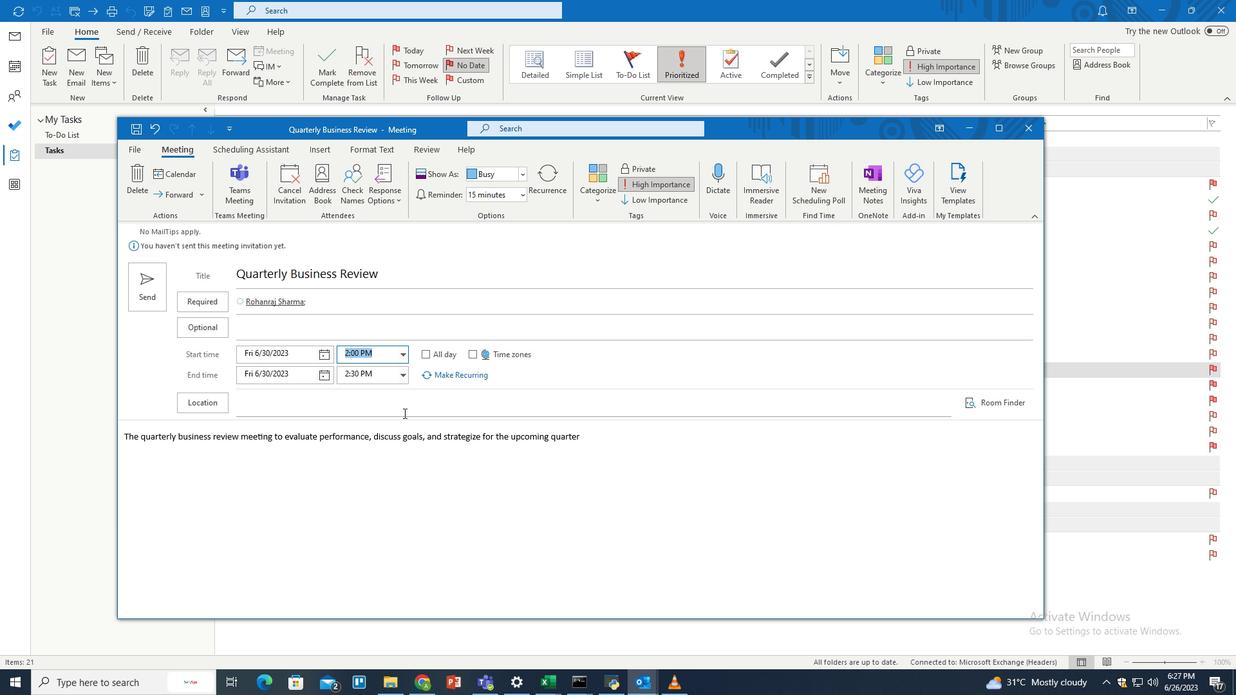 
Action: Mouse pressed left at (401, 406)
Screenshot: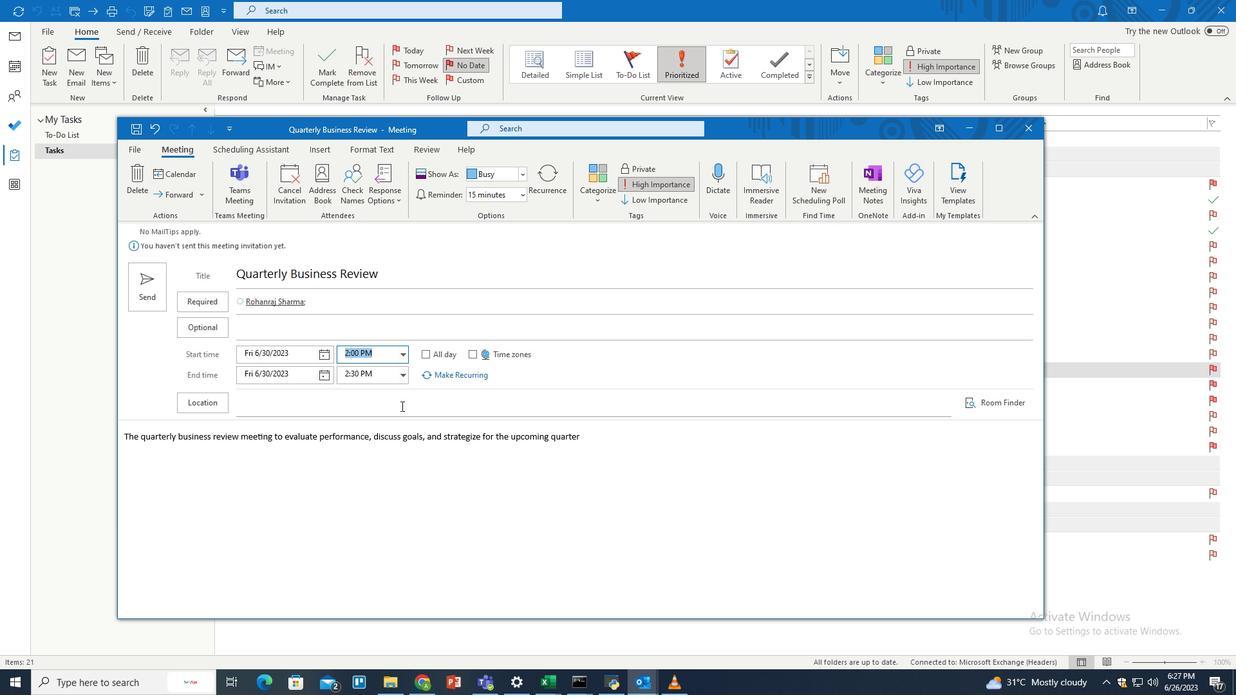 
Action: Key pressed <Key.shift>Meeting<Key.space><Key.shift><Key.shift>Room<Key.space><Key.shift>@<Key.backspace>2
Screenshot: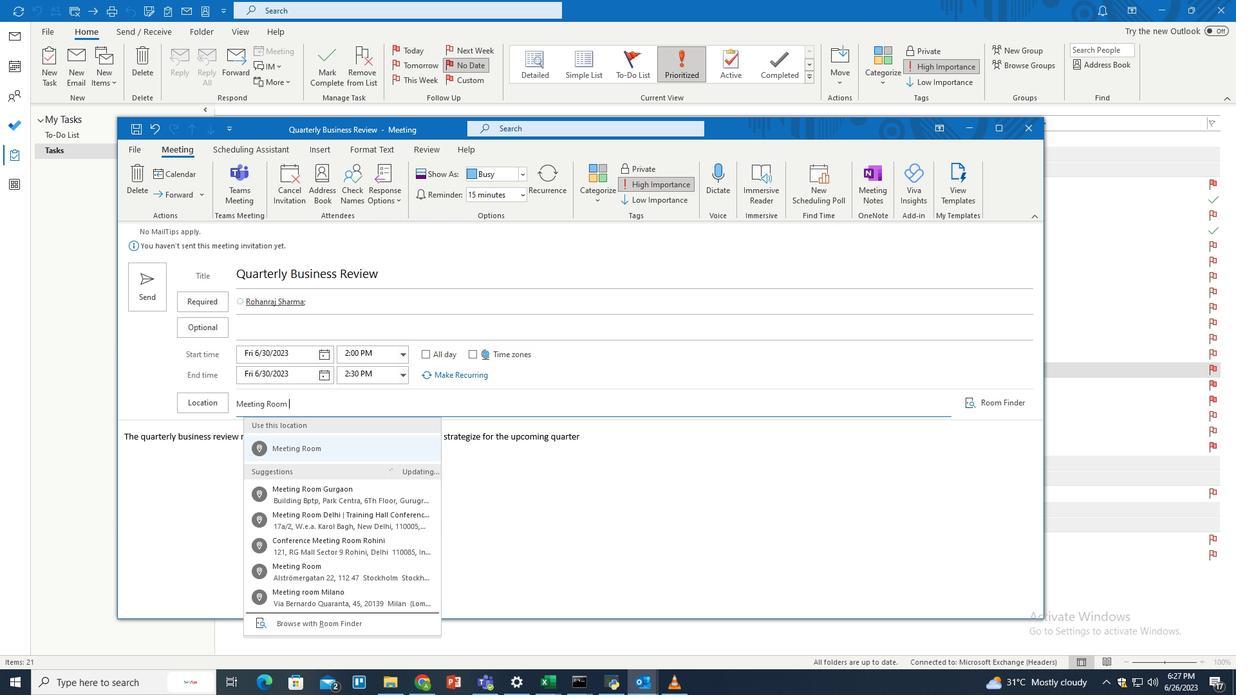 
Action: Mouse moved to (539, 400)
Screenshot: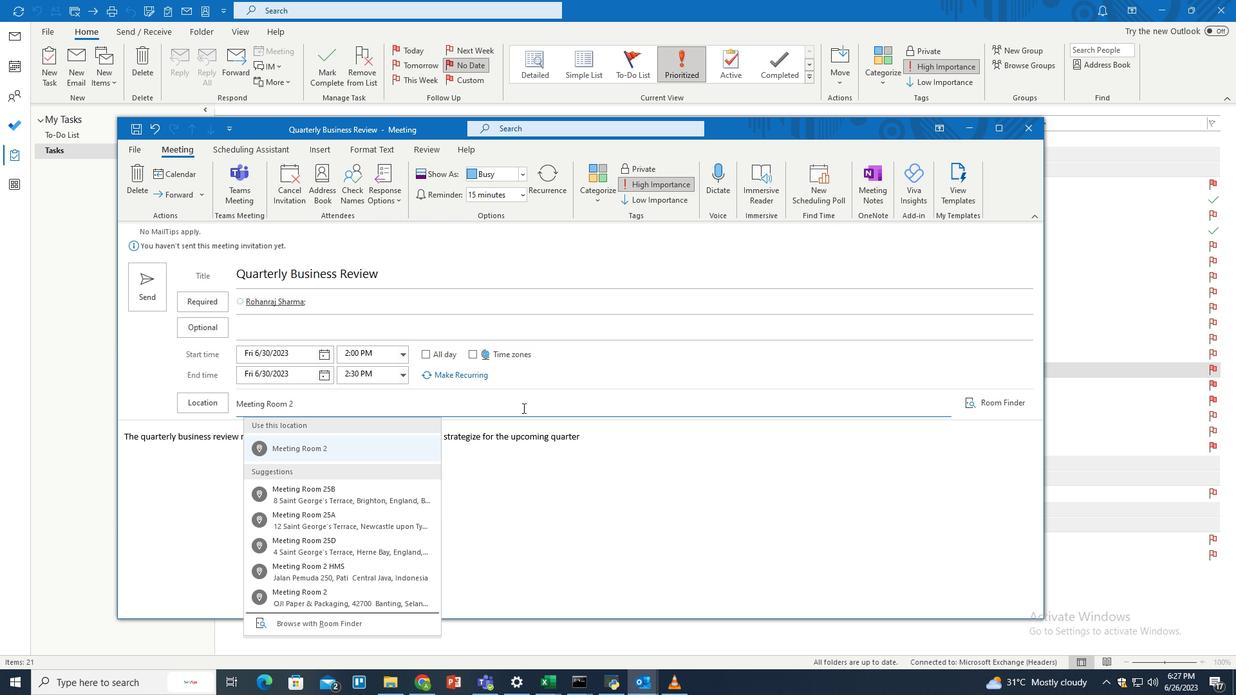 
Action: Key pressed <Key.enter>
Screenshot: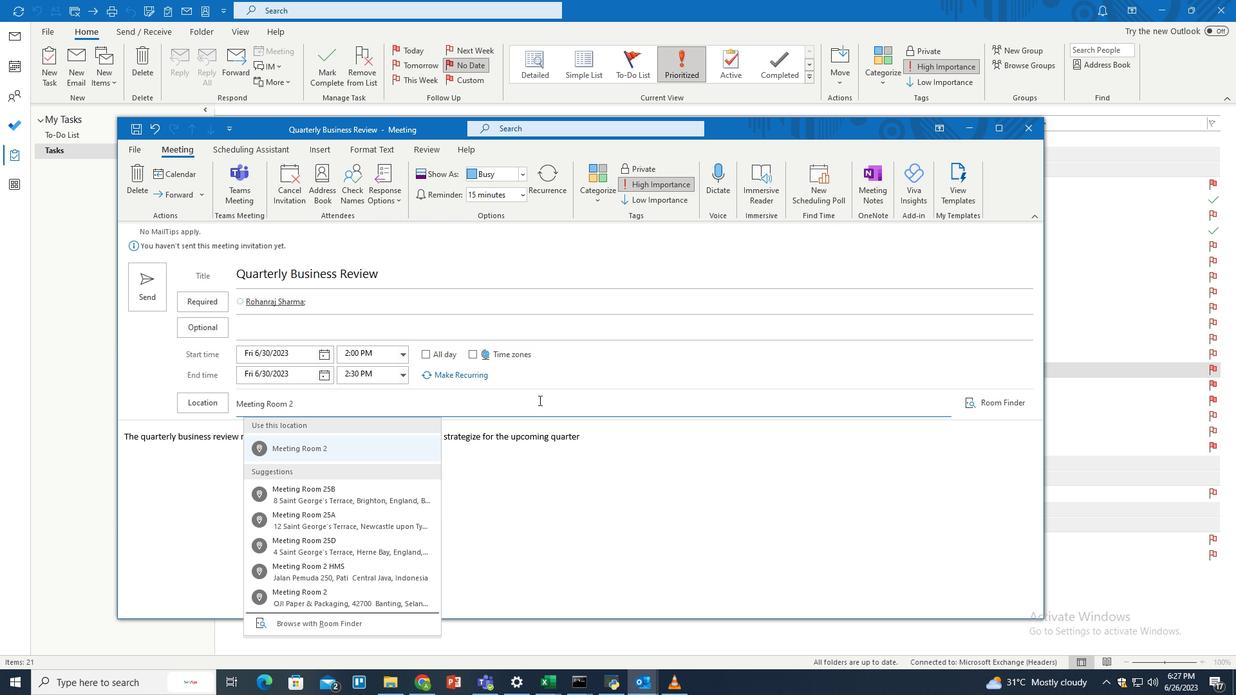 
Action: Mouse moved to (144, 285)
Screenshot: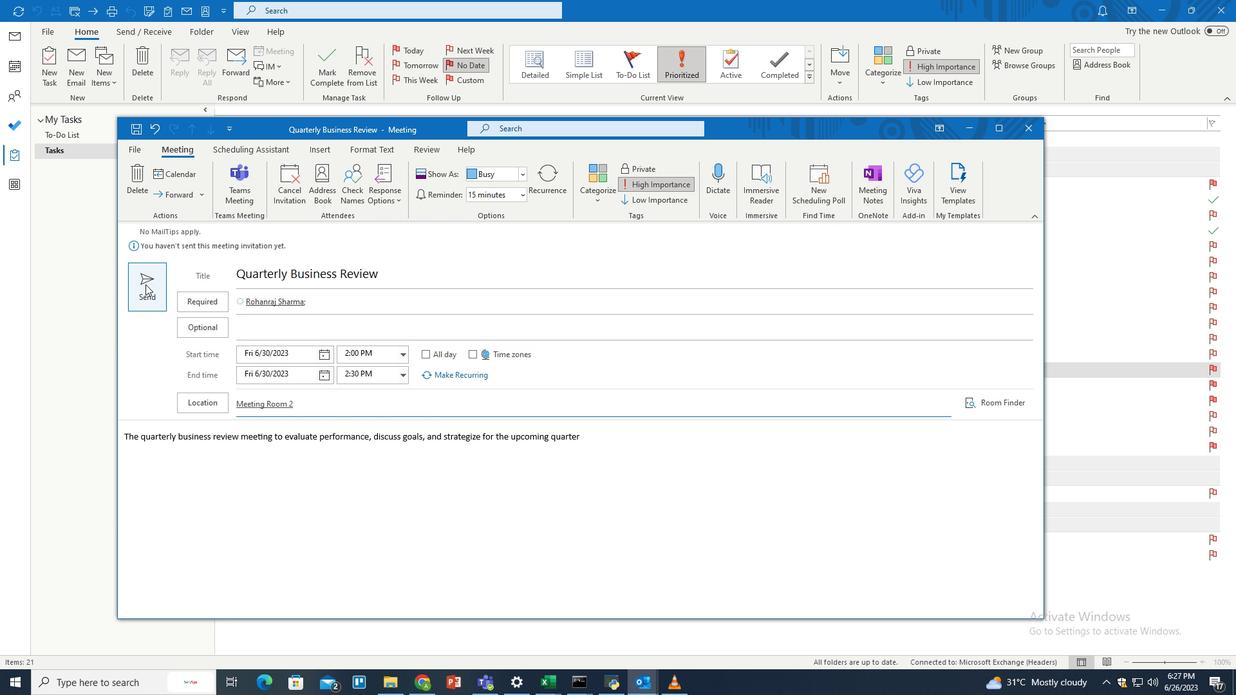 
Action: Mouse pressed left at (144, 285)
Screenshot: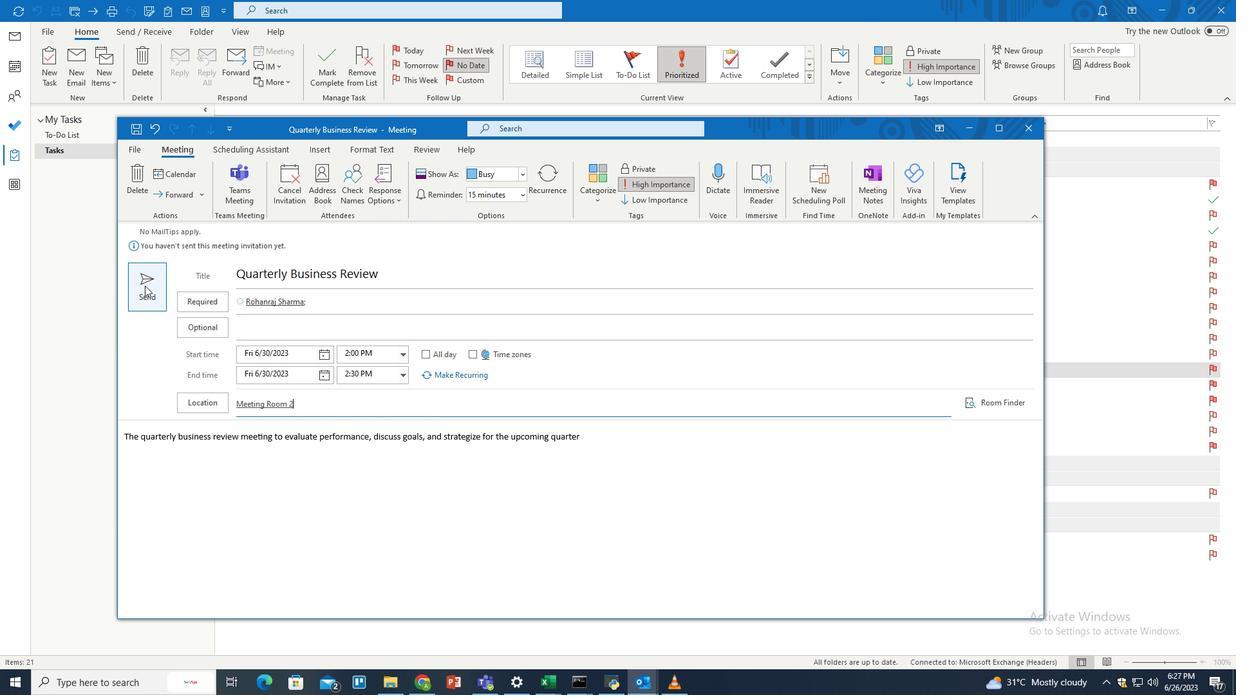 
Action: Mouse moved to (377, 410)
Screenshot: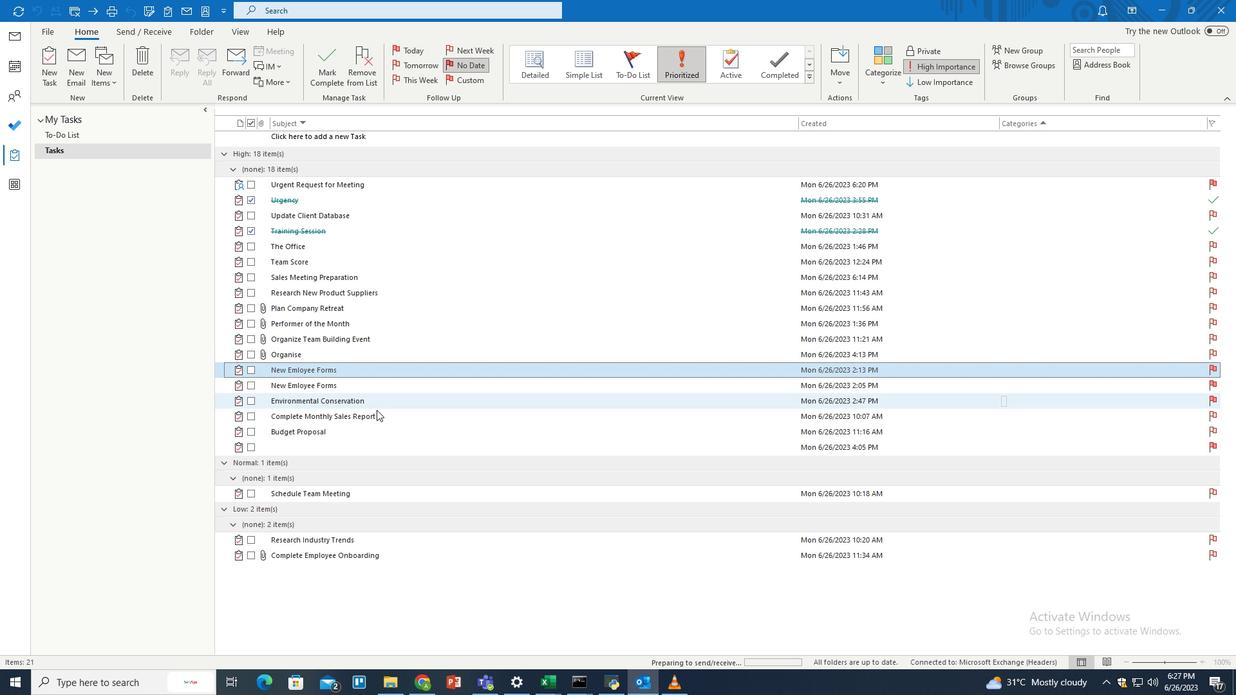 
